 Task: Find a guest house in Copperas Cove, United States, for 2 adults and 1 pet from 2nd to 15th June, with 1 bedroom, 1 bed, 1 bathroom, self check-in, and a price range of ₹10,000 to ₹15,000.
Action: Mouse moved to (631, 101)
Screenshot: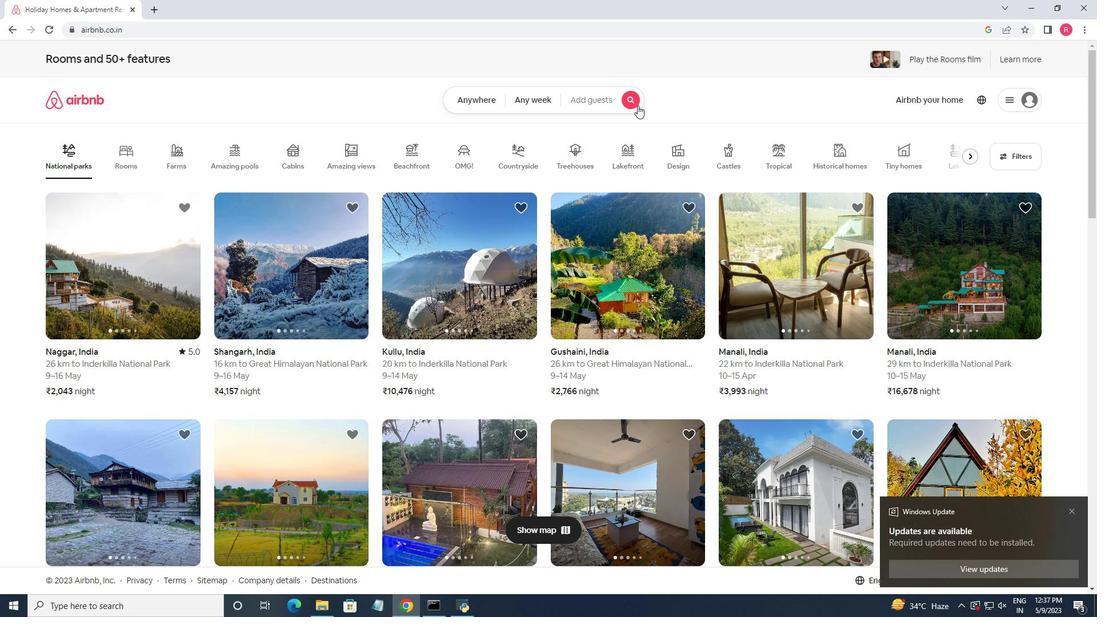 
Action: Mouse pressed left at (631, 101)
Screenshot: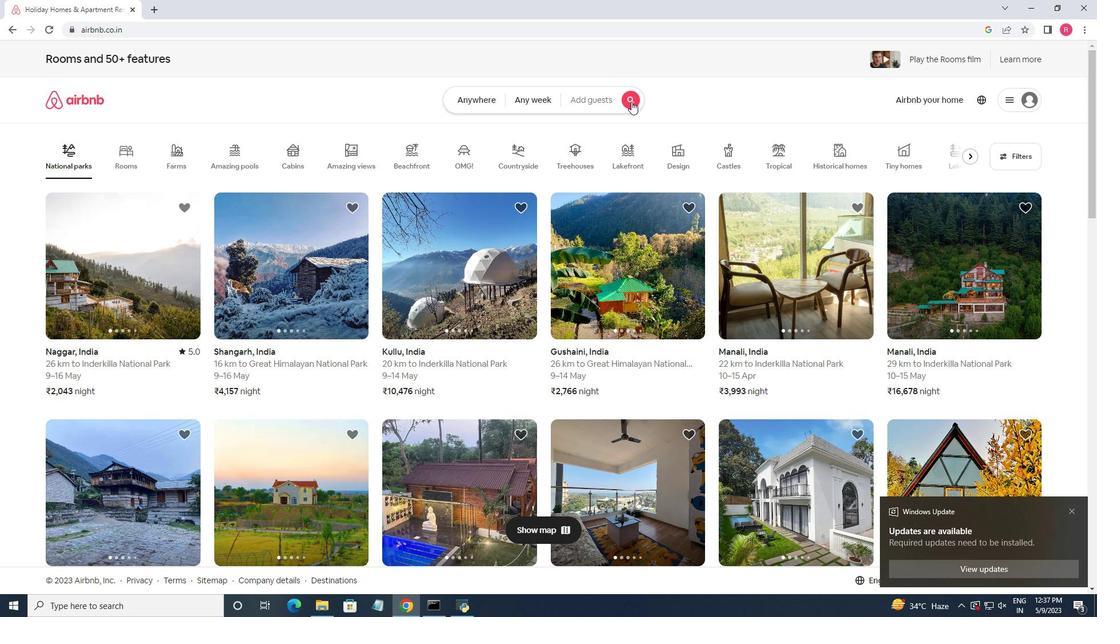 
Action: Mouse moved to (406, 139)
Screenshot: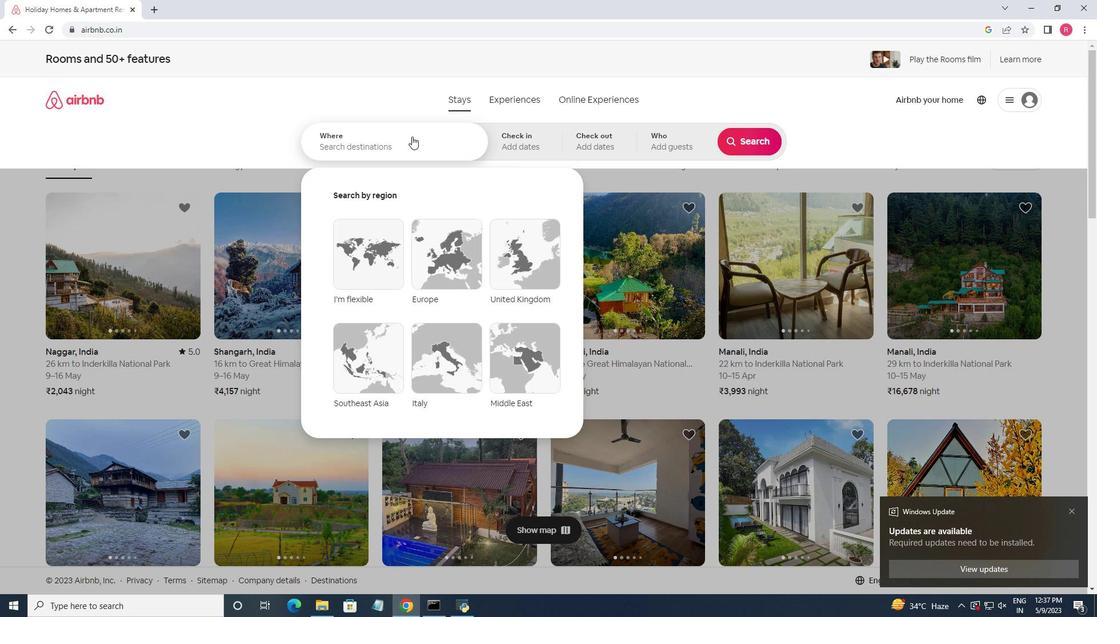 
Action: Mouse pressed left at (406, 139)
Screenshot: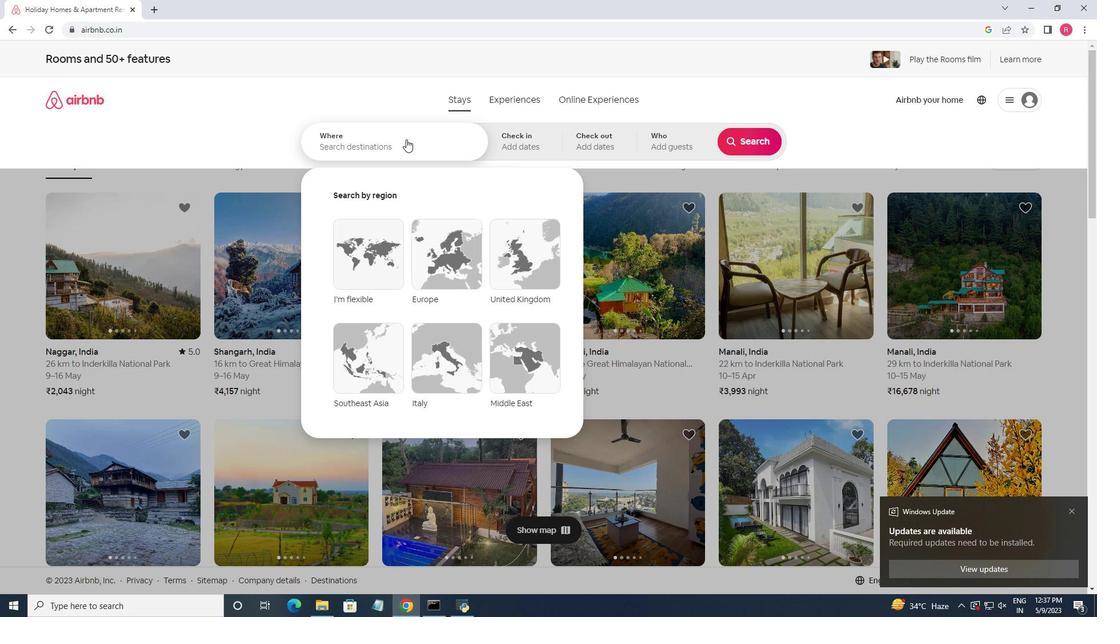 
Action: Key pressed <Key.shift>Copperas<Key.space><Key.shift>F<Key.backspace>GOVe<Key.backspace><Key.backspace><Key.backspace><Key.backspace><Key.shift>Cove,<Key.space><Key.shift>United<Key.space><Key.shift>States
Screenshot: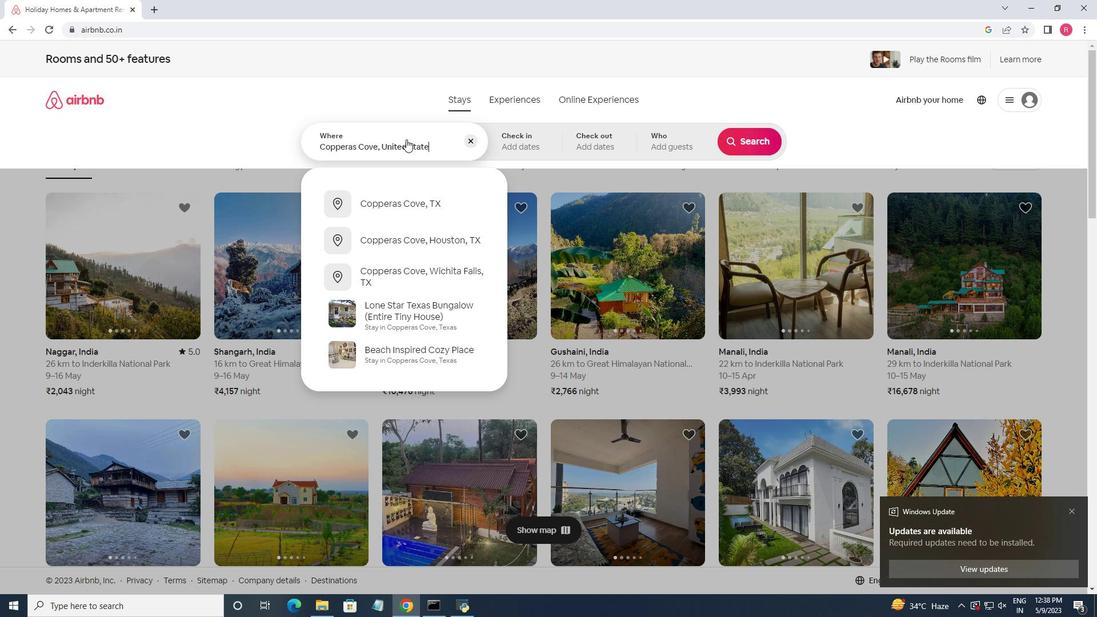 
Action: Mouse moved to (457, 172)
Screenshot: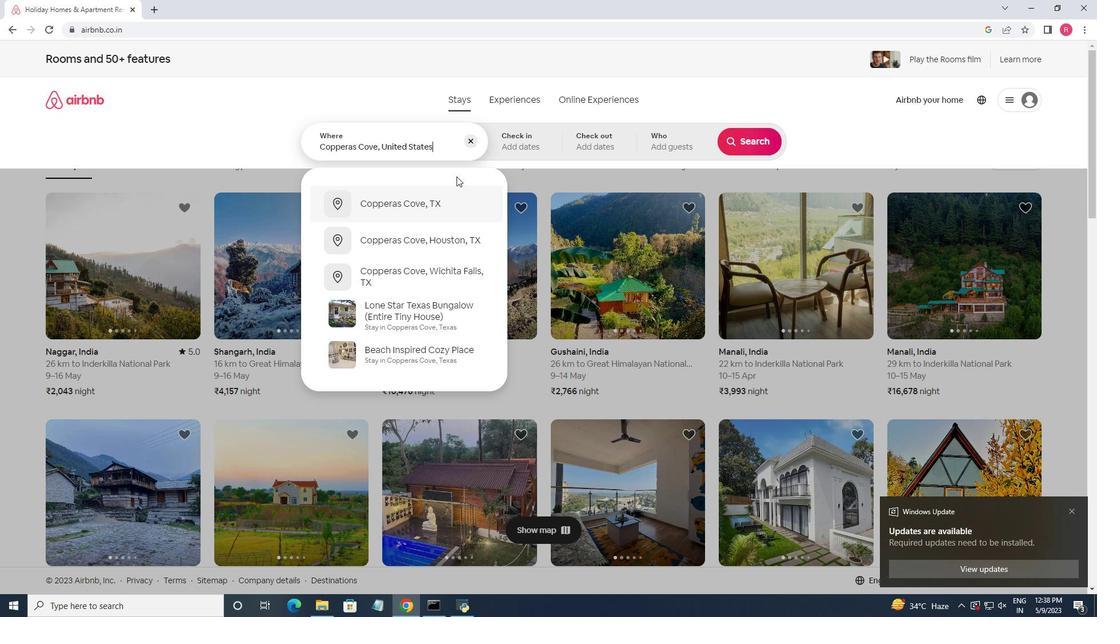 
Action: Key pressed <Key.enter>
Screenshot: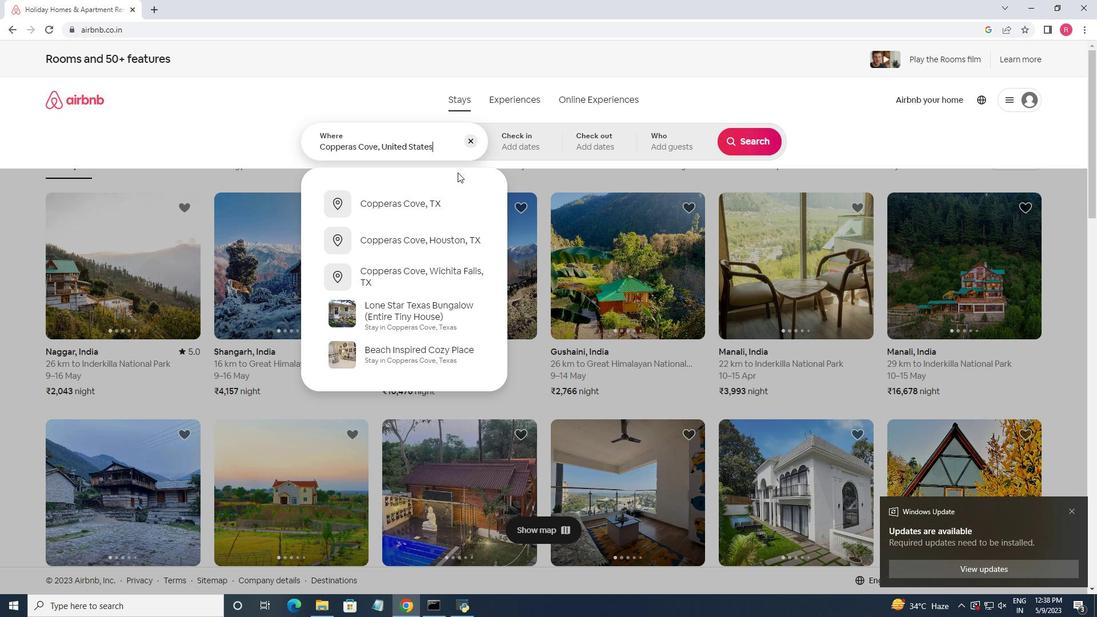 
Action: Mouse moved to (707, 282)
Screenshot: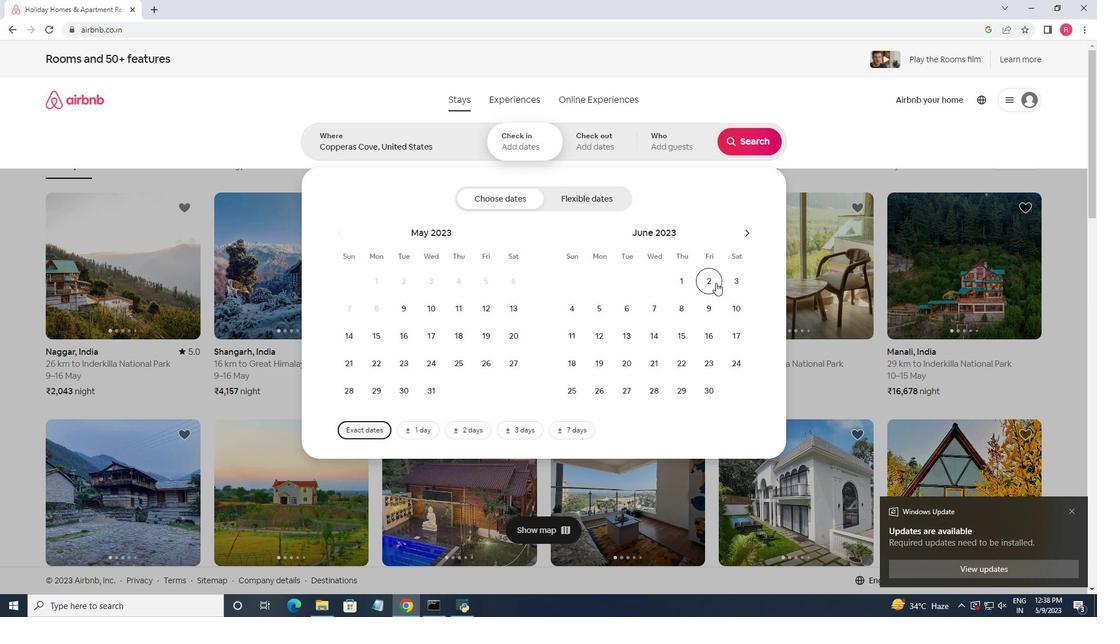 
Action: Mouse pressed left at (707, 282)
Screenshot: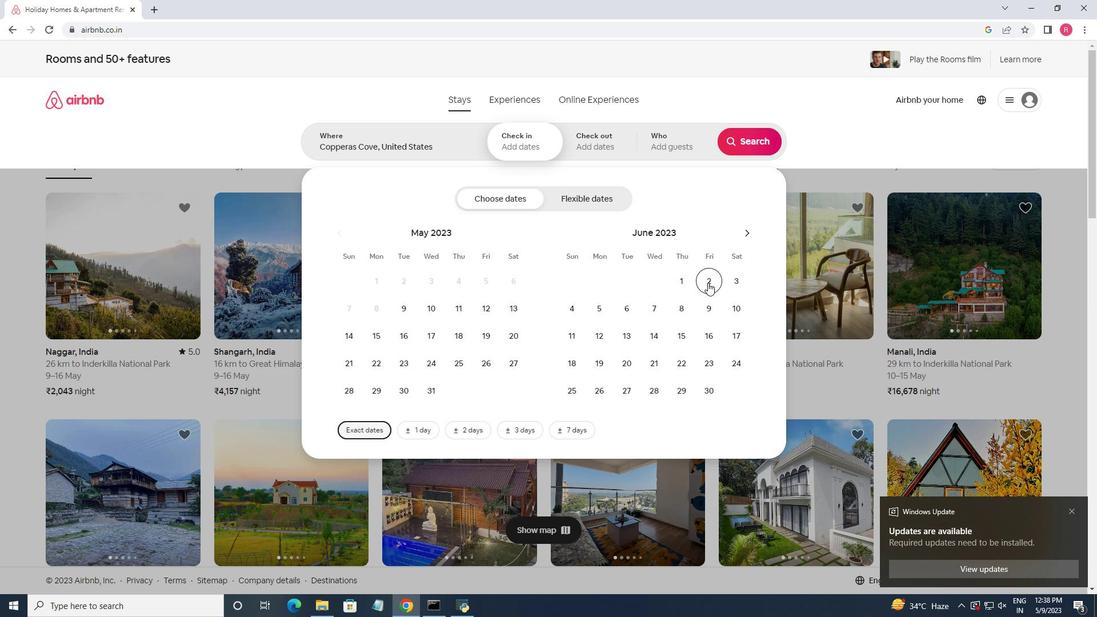 
Action: Mouse moved to (687, 338)
Screenshot: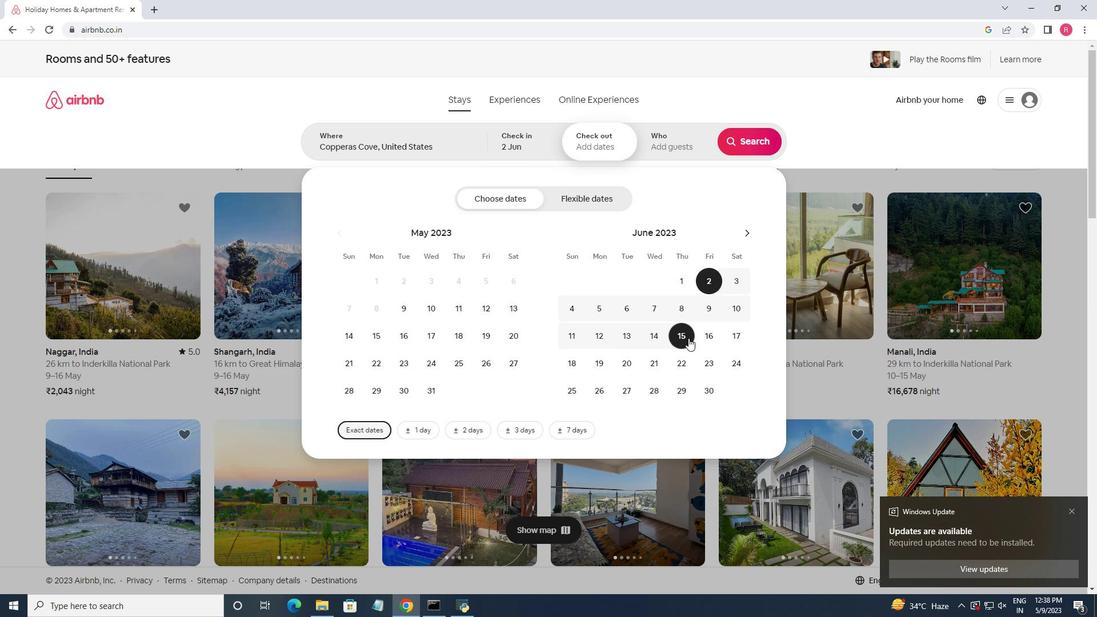 
Action: Mouse pressed left at (687, 338)
Screenshot: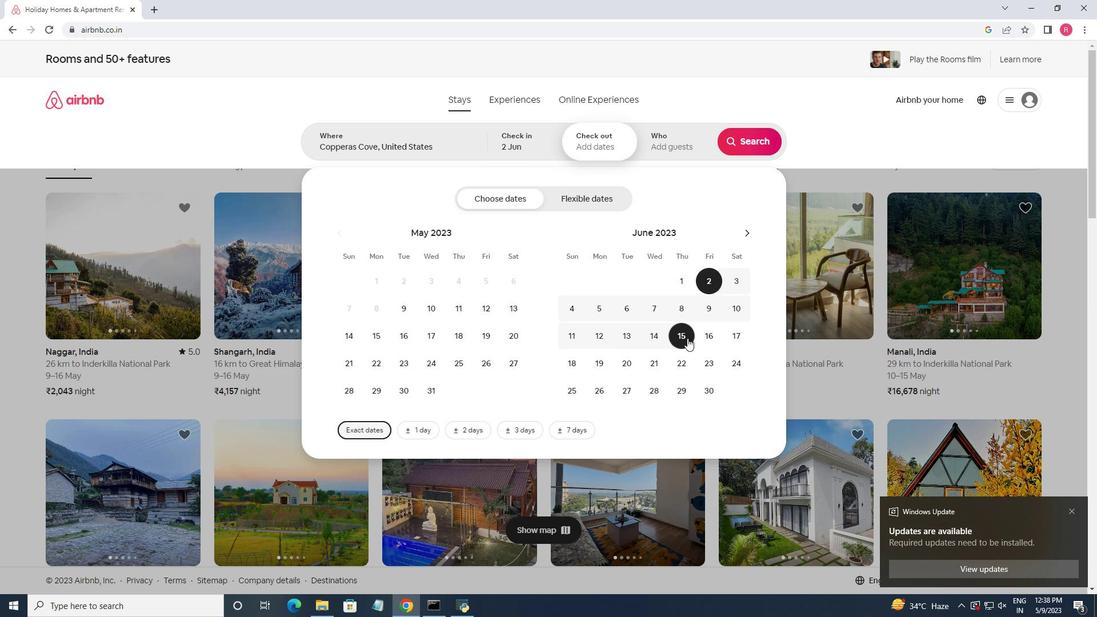 
Action: Mouse moved to (663, 144)
Screenshot: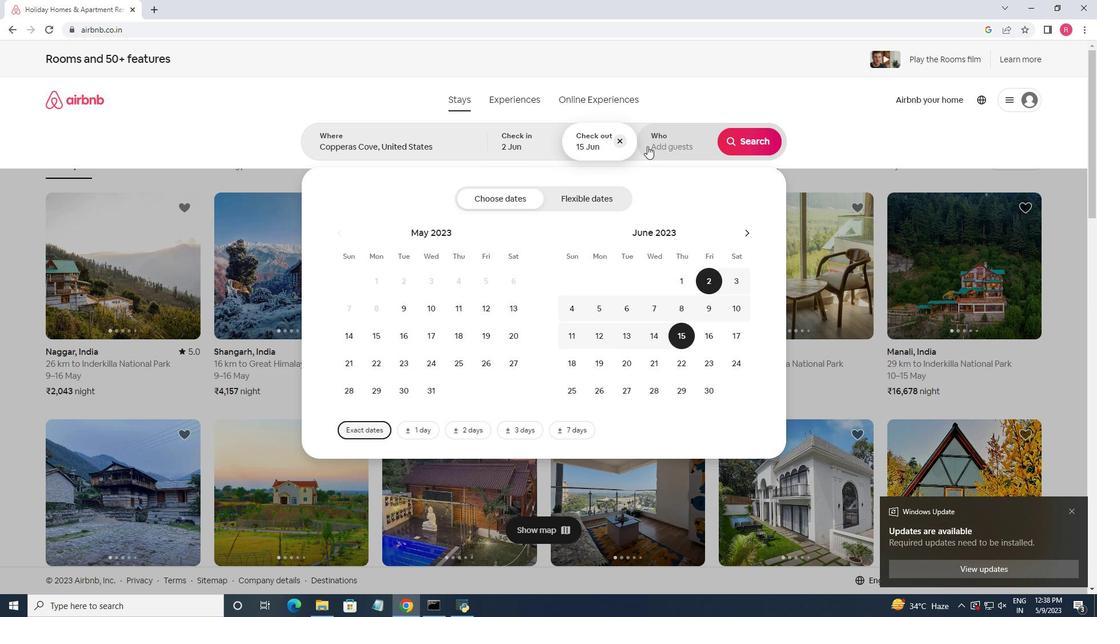 
Action: Mouse pressed left at (663, 144)
Screenshot: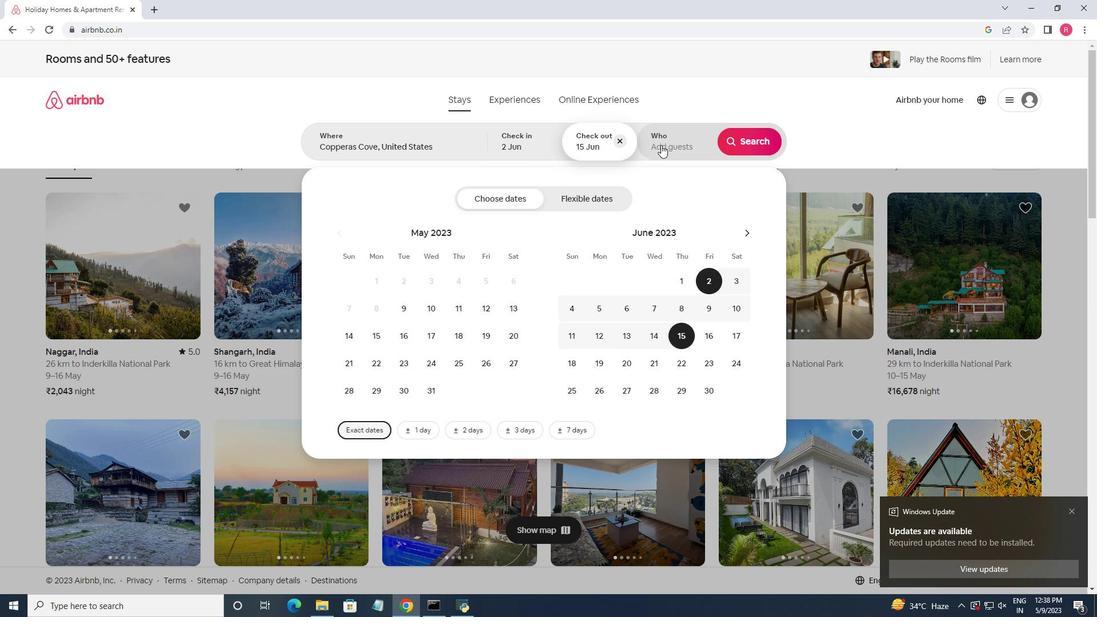 
Action: Mouse moved to (745, 205)
Screenshot: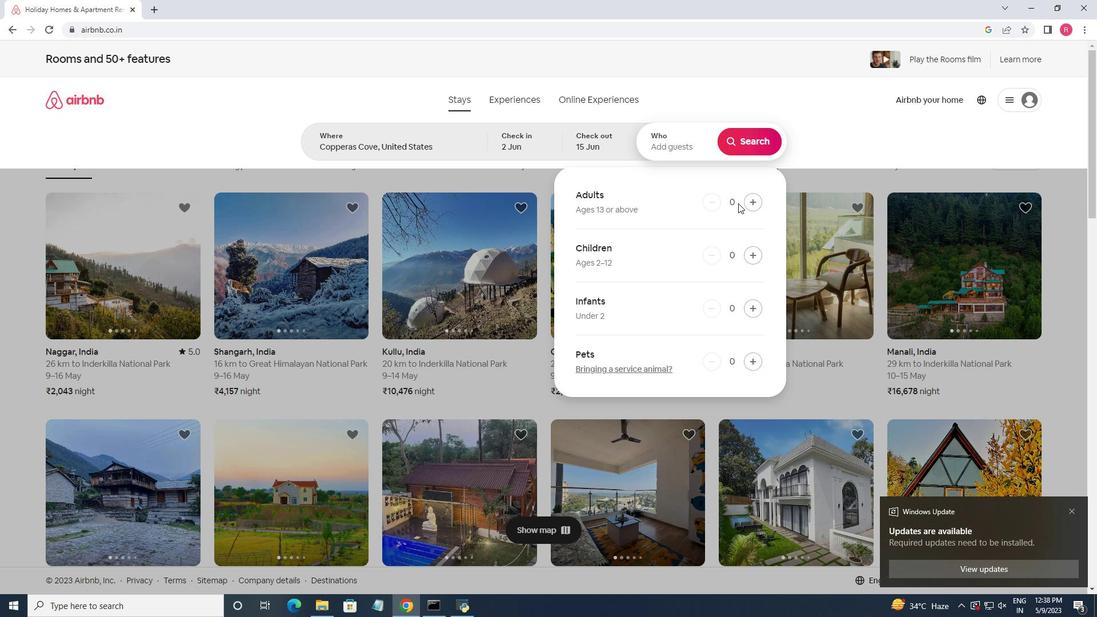 
Action: Mouse pressed left at (745, 205)
Screenshot: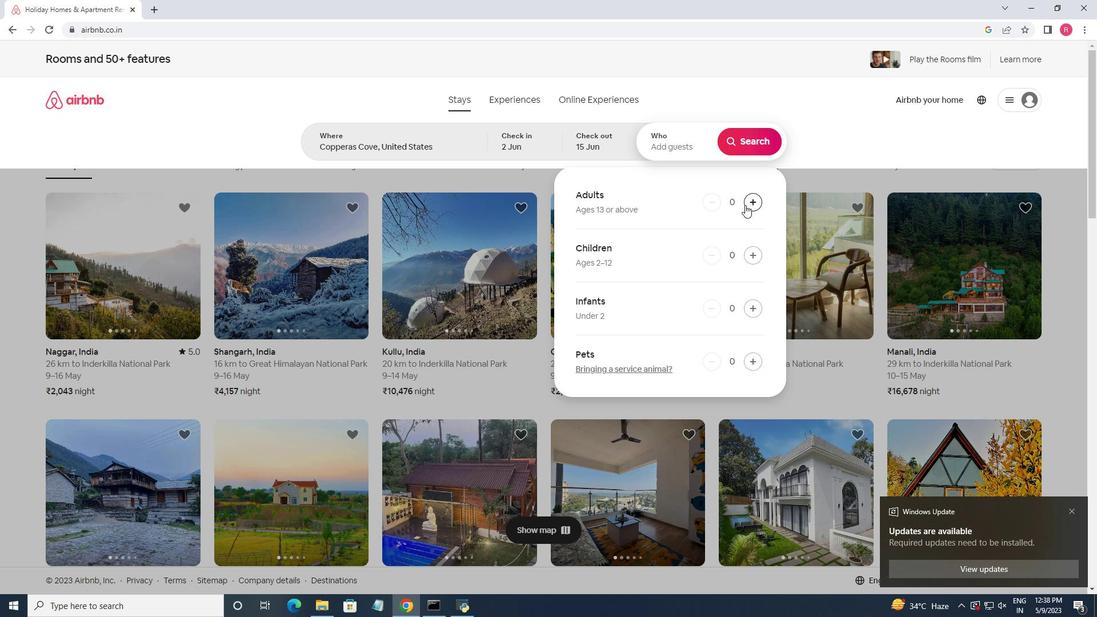 
Action: Mouse pressed left at (745, 205)
Screenshot: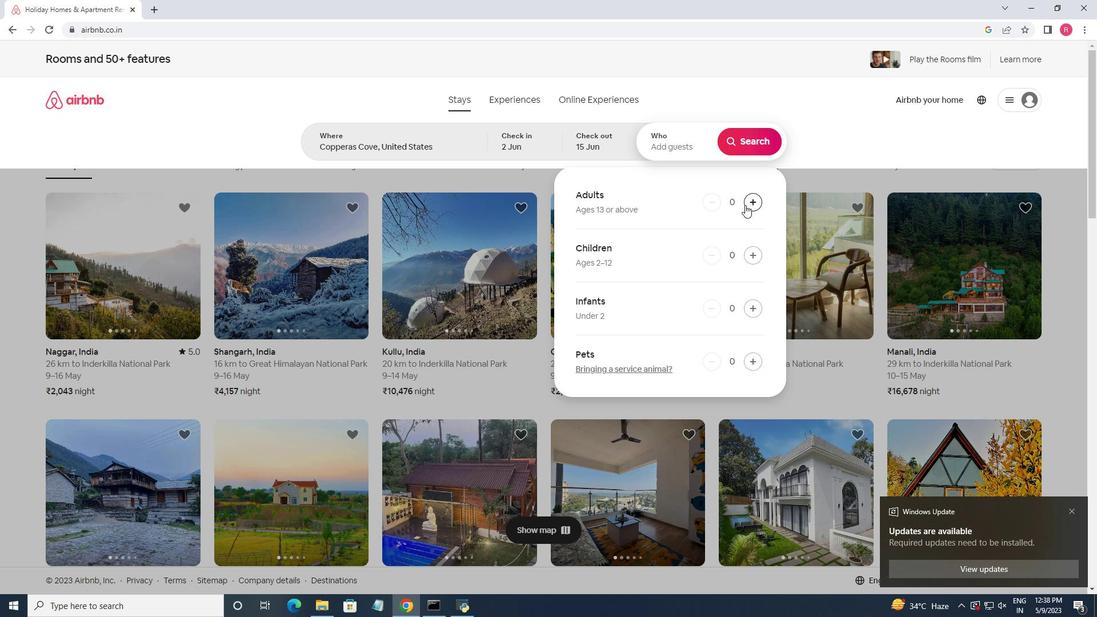 
Action: Mouse moved to (755, 365)
Screenshot: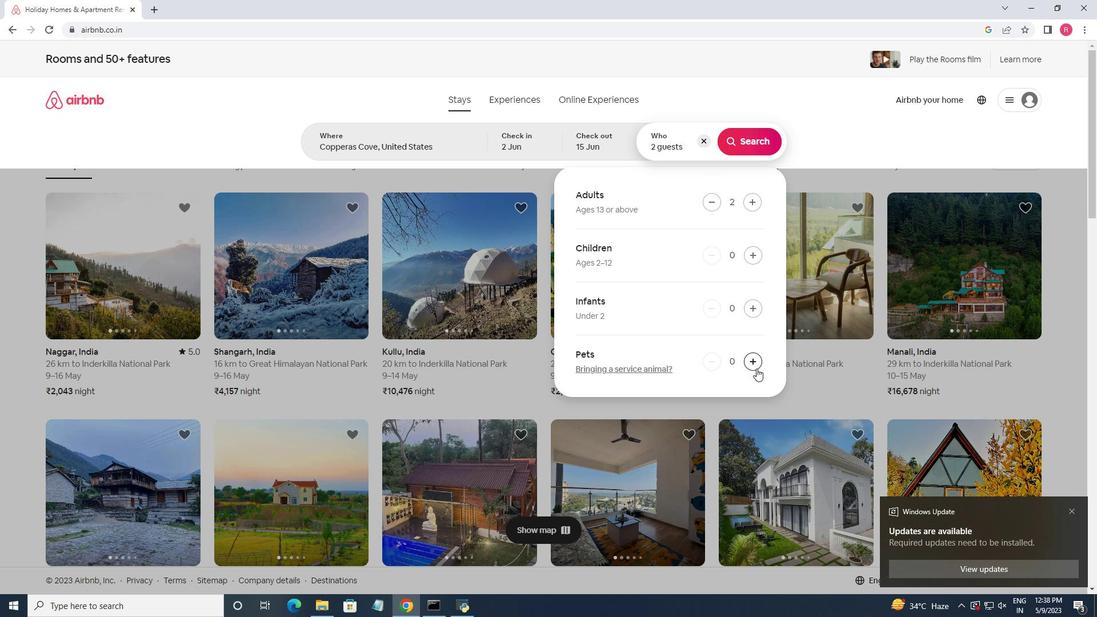 
Action: Mouse pressed left at (755, 365)
Screenshot: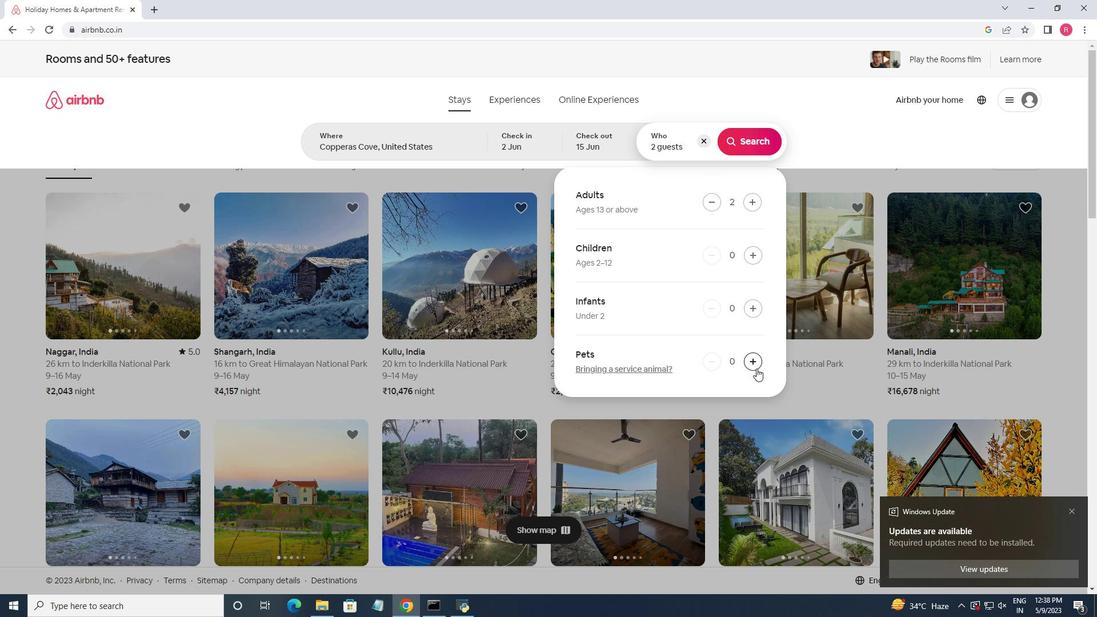 
Action: Mouse moved to (758, 147)
Screenshot: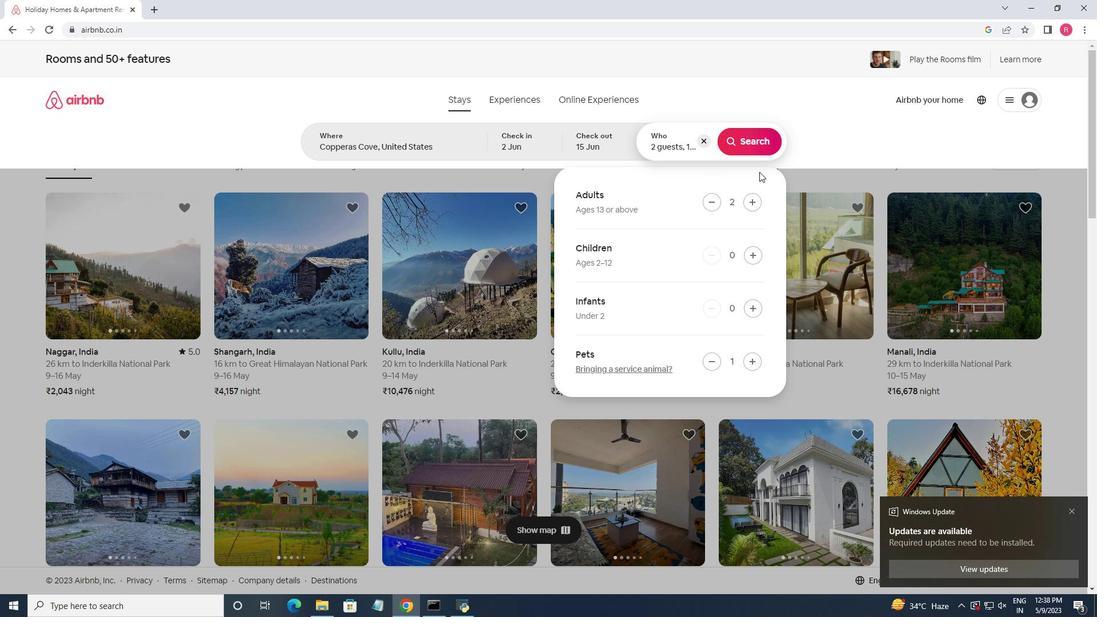 
Action: Mouse pressed left at (758, 147)
Screenshot: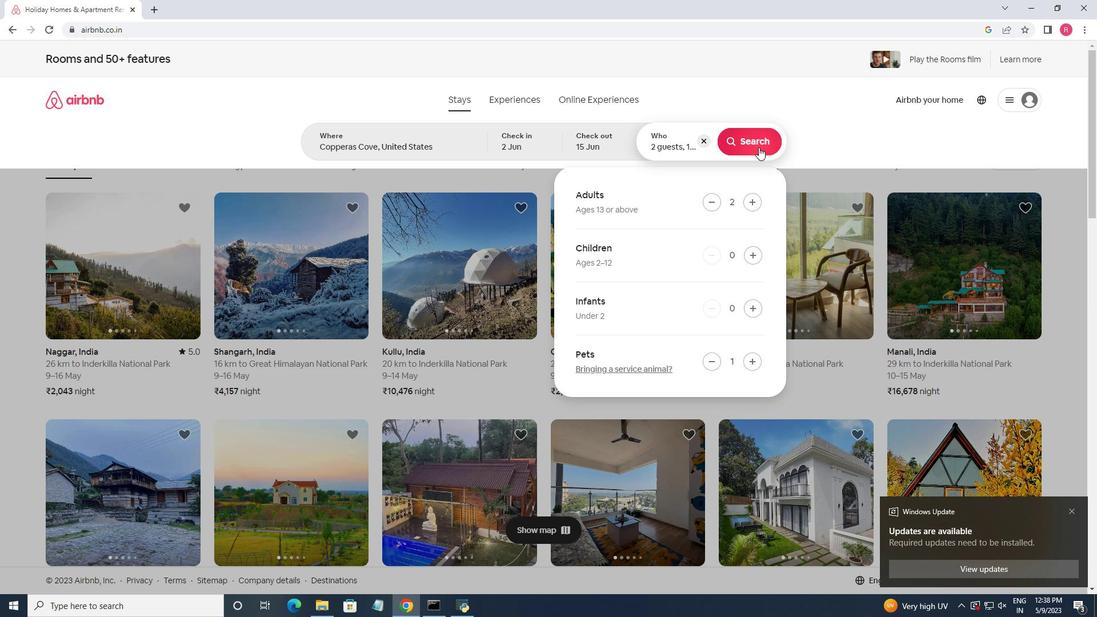 
Action: Mouse moved to (1053, 115)
Screenshot: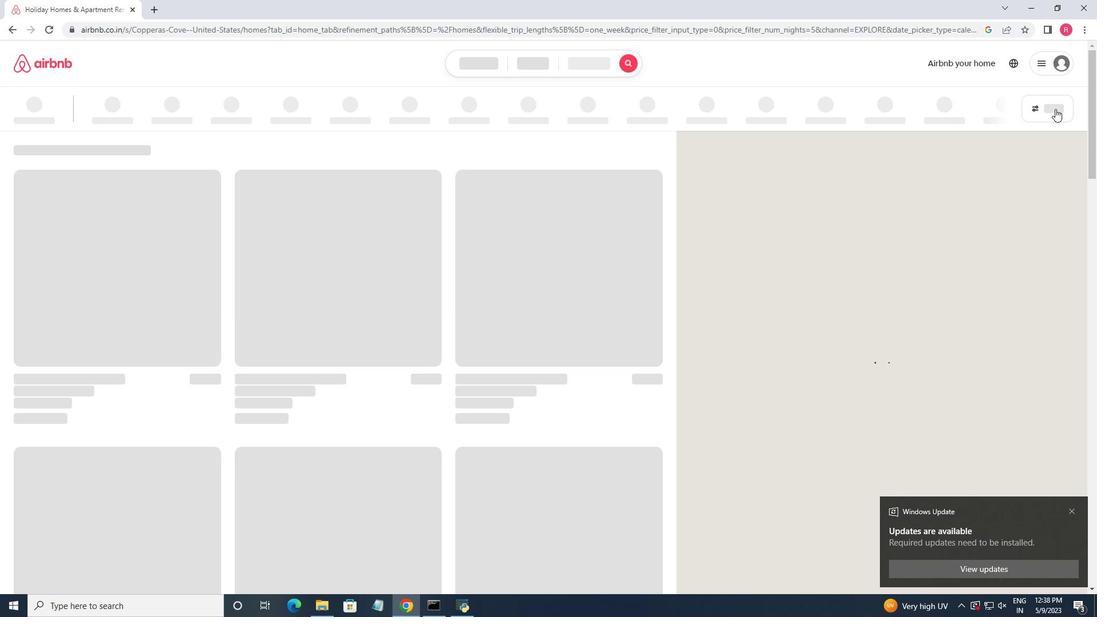 
Action: Mouse pressed left at (1053, 115)
Screenshot: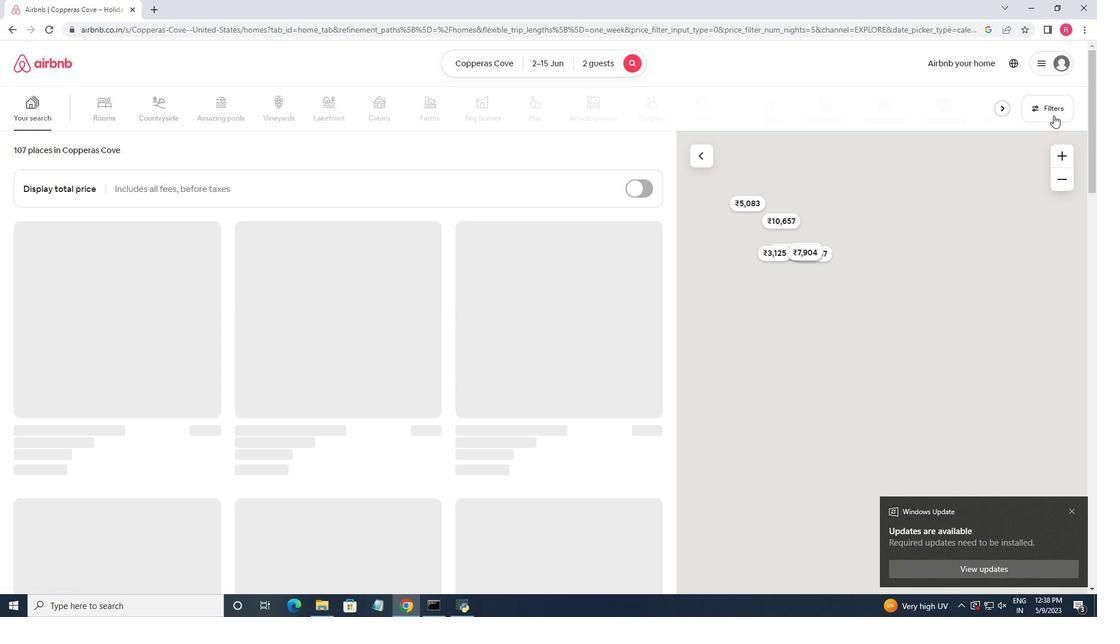 
Action: Mouse moved to (405, 393)
Screenshot: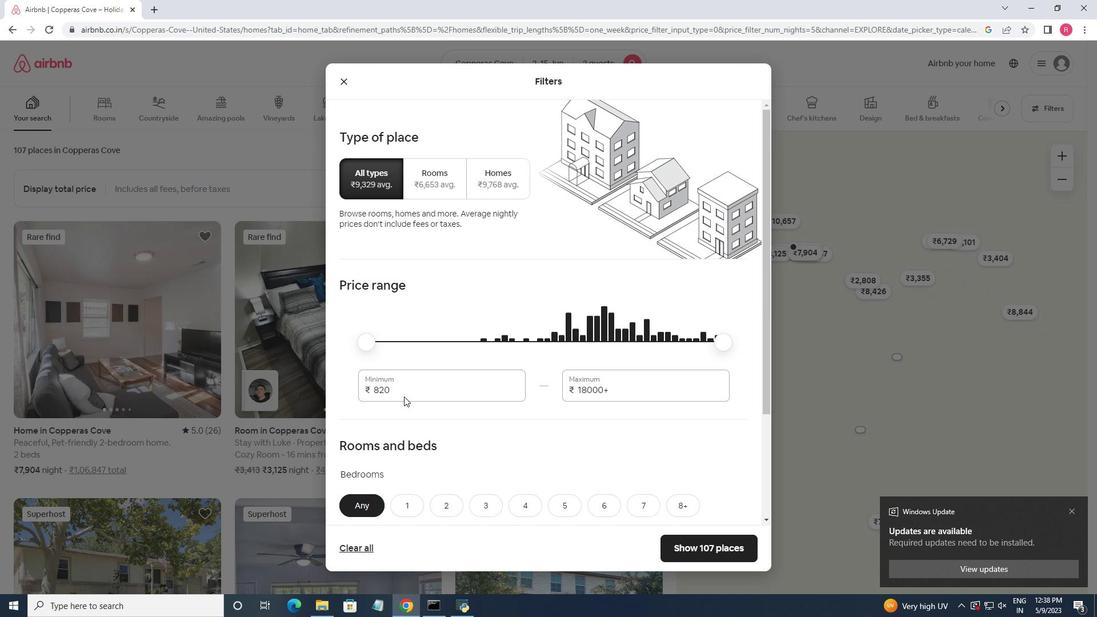 
Action: Mouse pressed left at (405, 393)
Screenshot: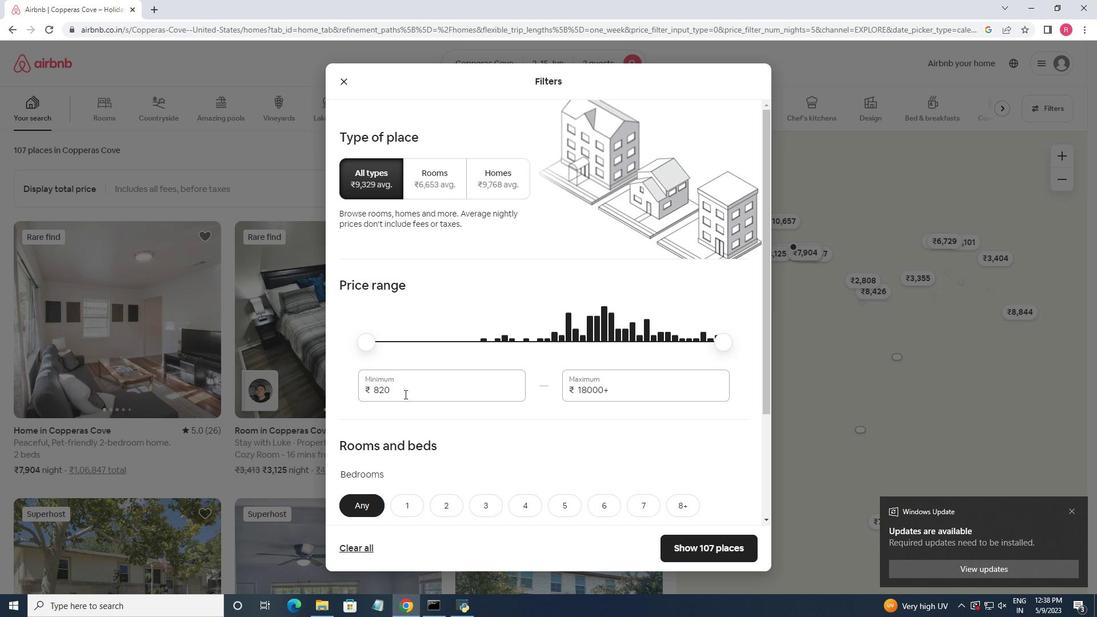 
Action: Mouse pressed left at (405, 393)
Screenshot: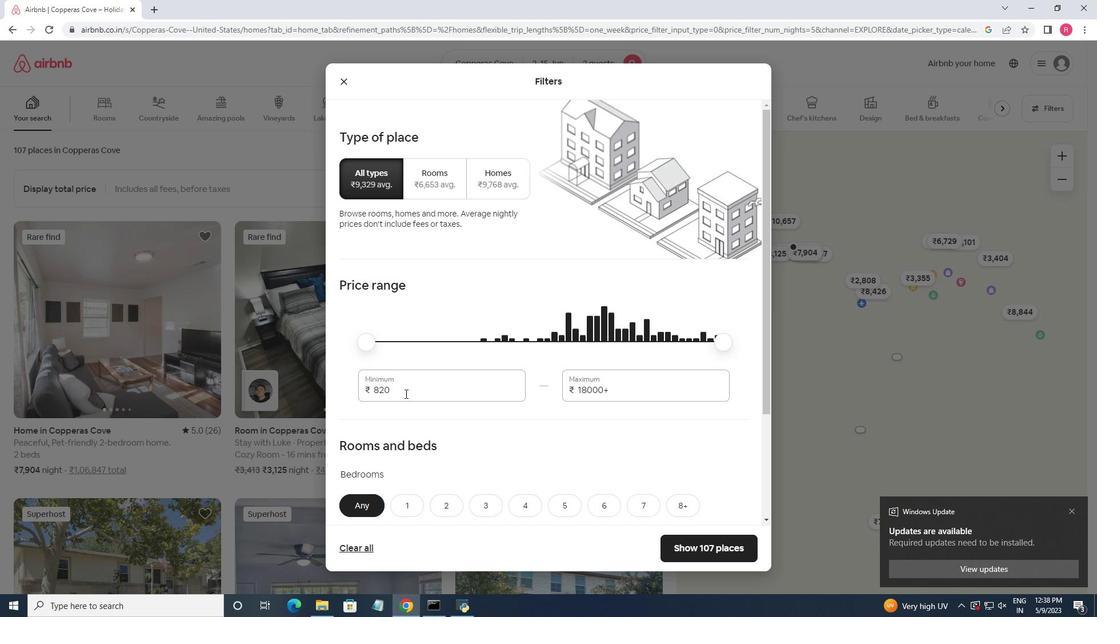 
Action: Key pressed <Key.backspace>10000<Key.tab>15000
Screenshot: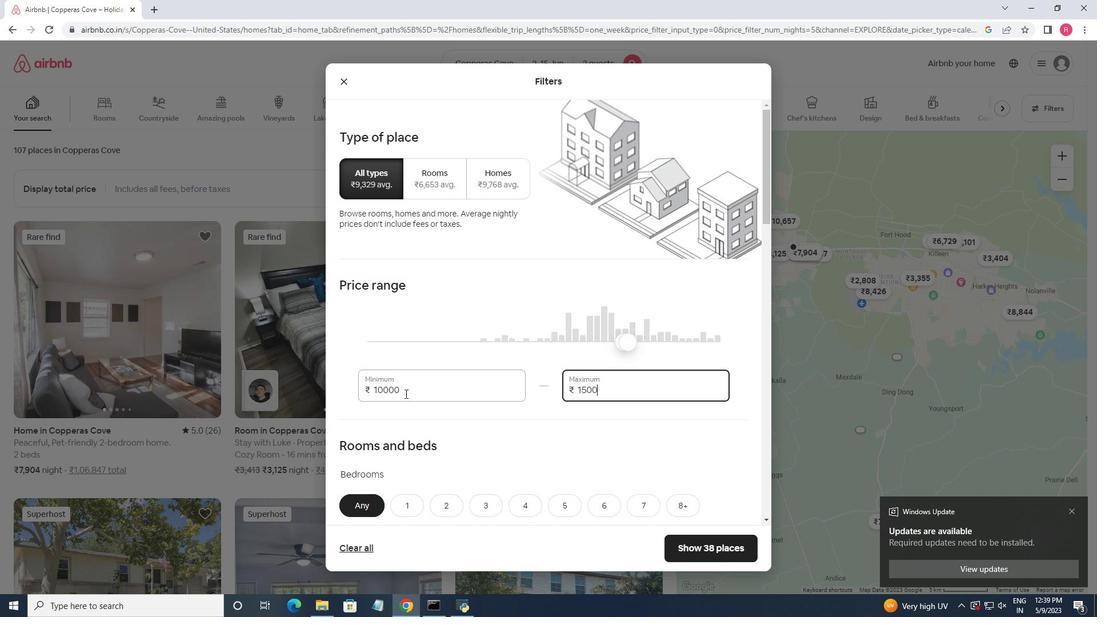 
Action: Mouse moved to (405, 442)
Screenshot: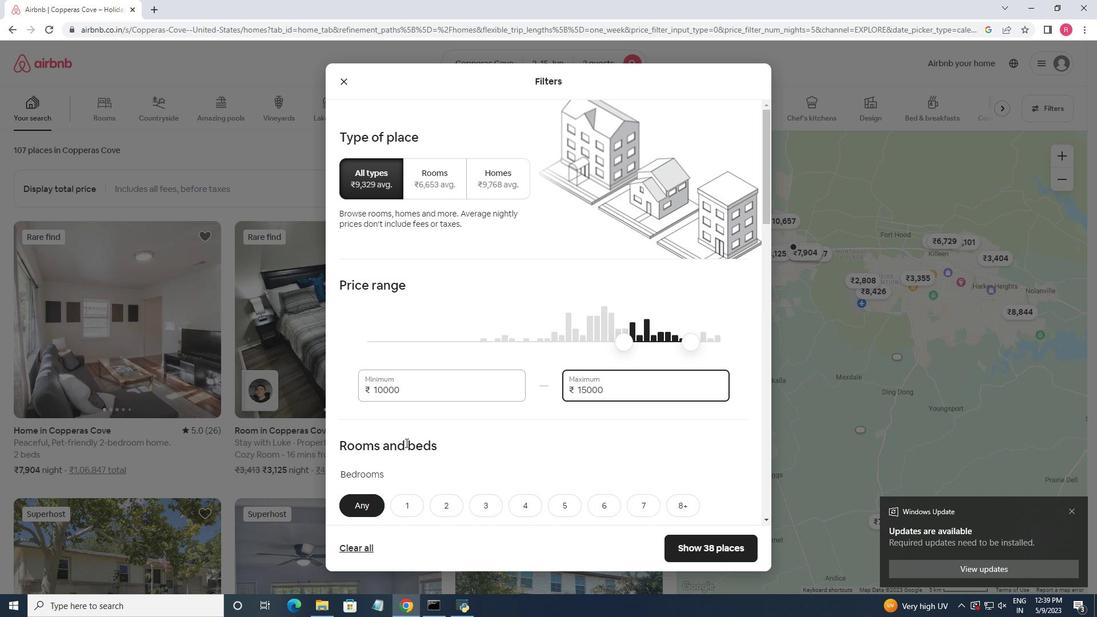 
Action: Mouse scrolled (405, 442) with delta (0, 0)
Screenshot: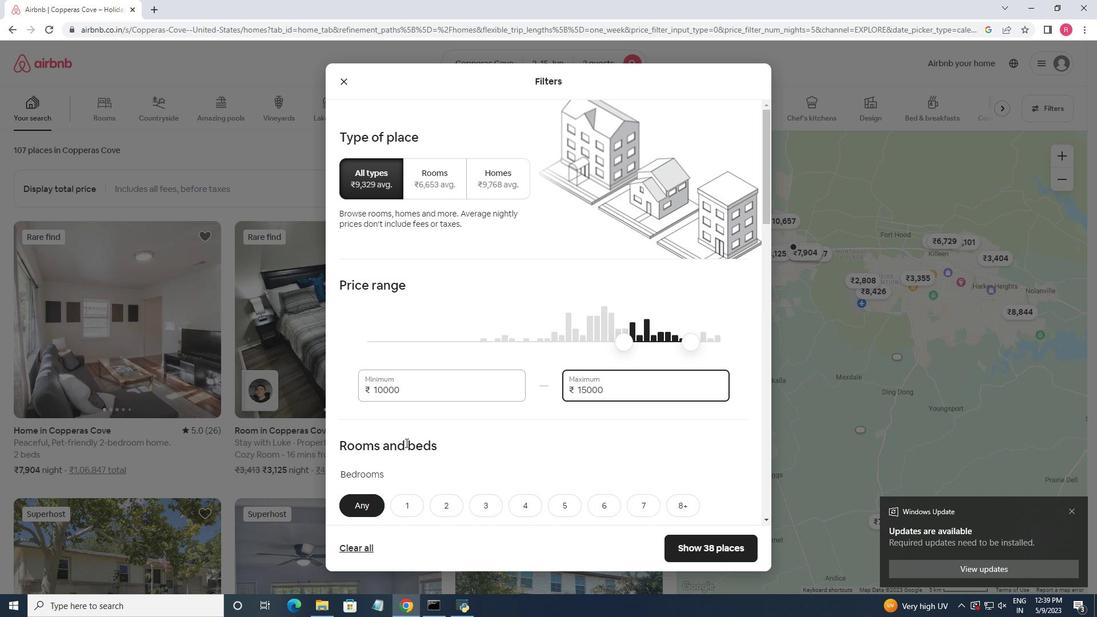 
Action: Mouse scrolled (405, 442) with delta (0, 0)
Screenshot: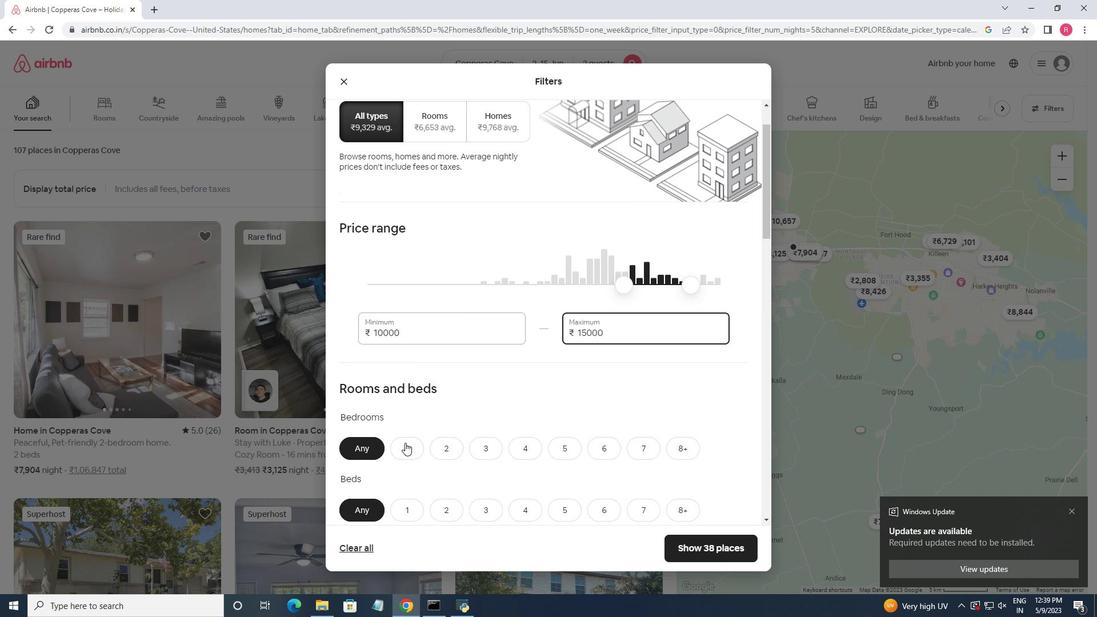
Action: Mouse scrolled (405, 442) with delta (0, 0)
Screenshot: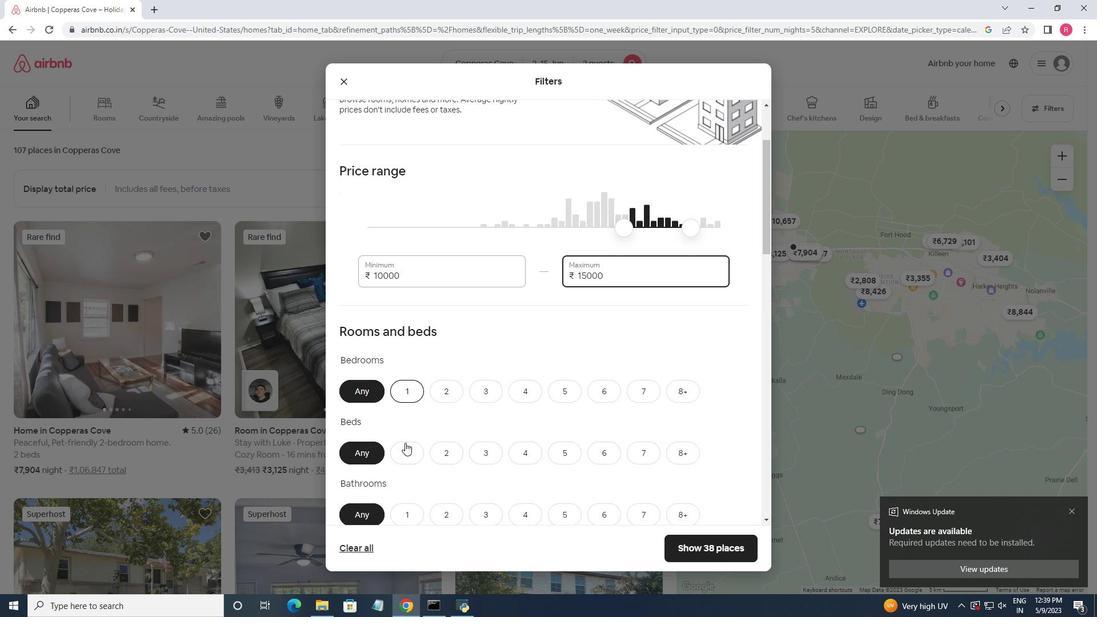 
Action: Mouse moved to (421, 334)
Screenshot: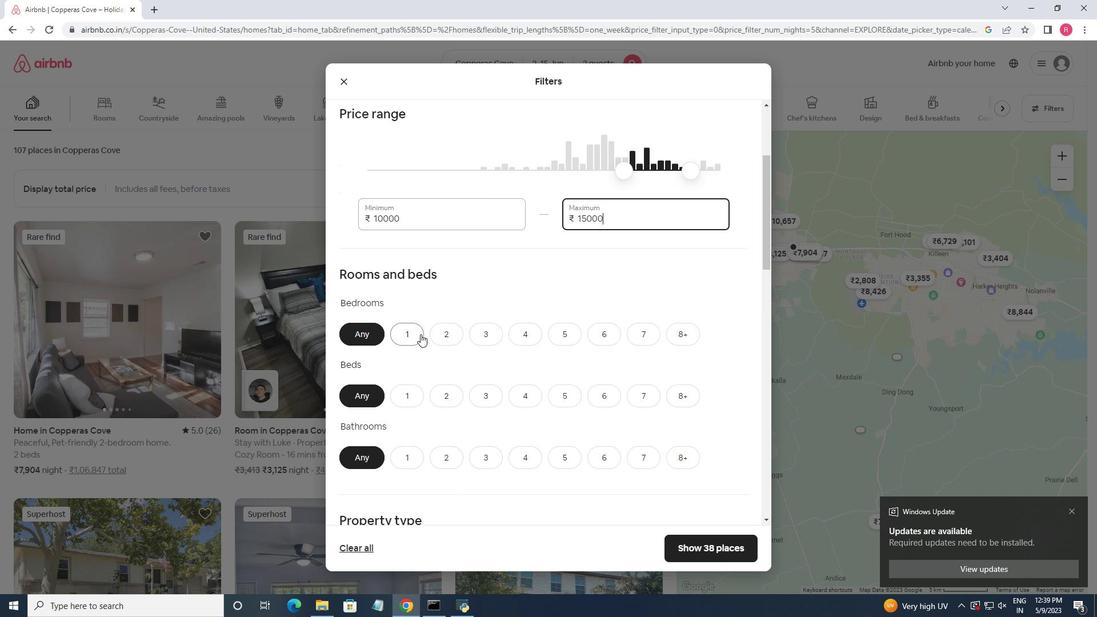 
Action: Mouse pressed left at (421, 334)
Screenshot: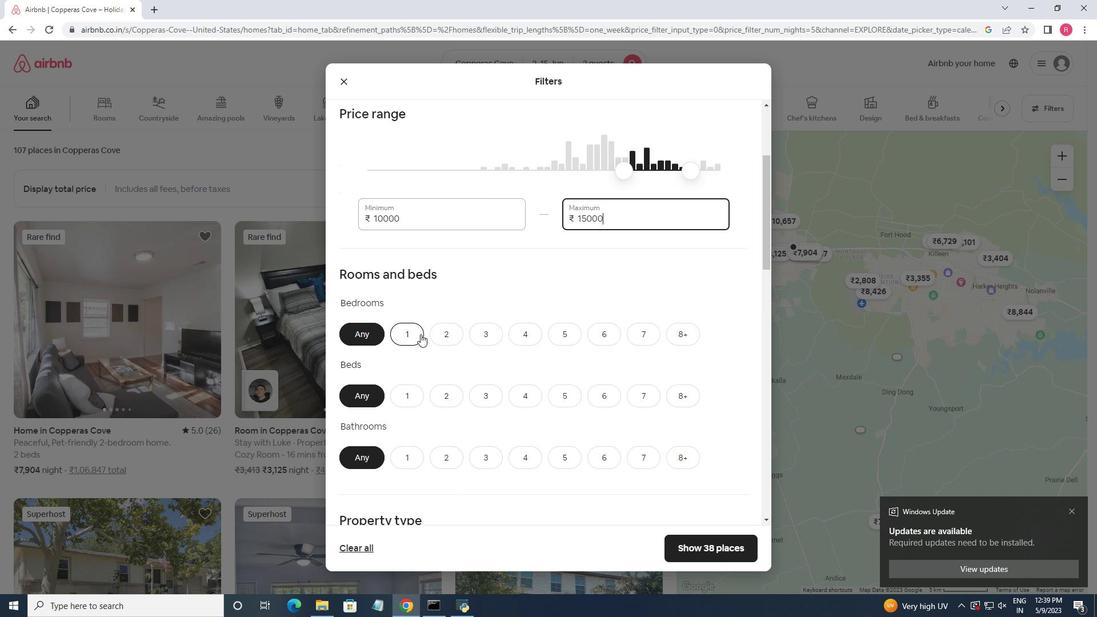
Action: Mouse moved to (417, 394)
Screenshot: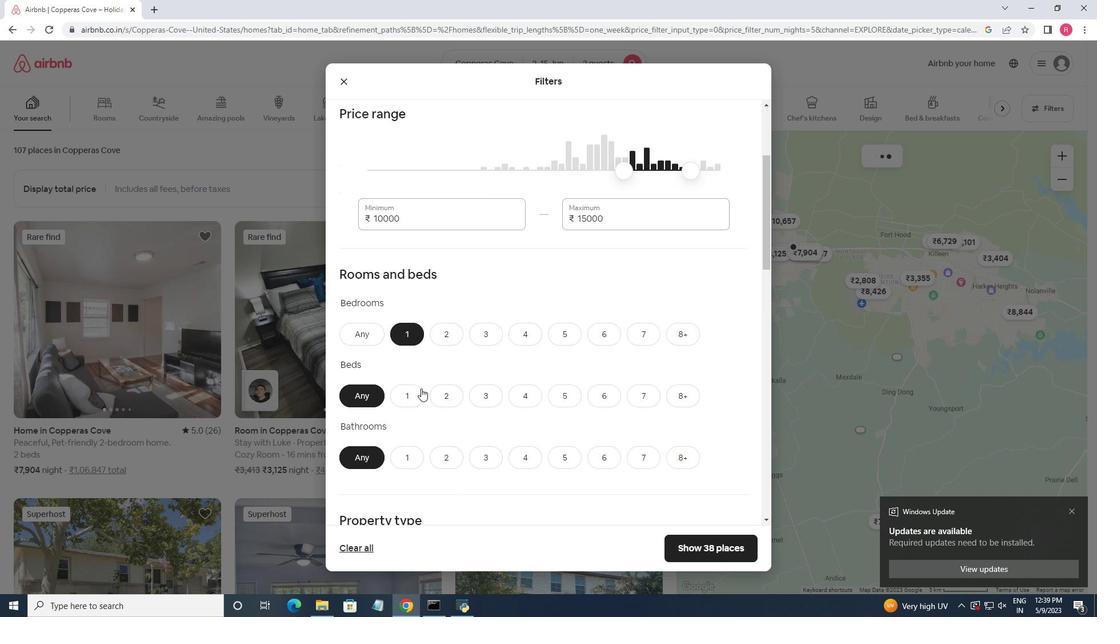 
Action: Mouse pressed left at (417, 394)
Screenshot: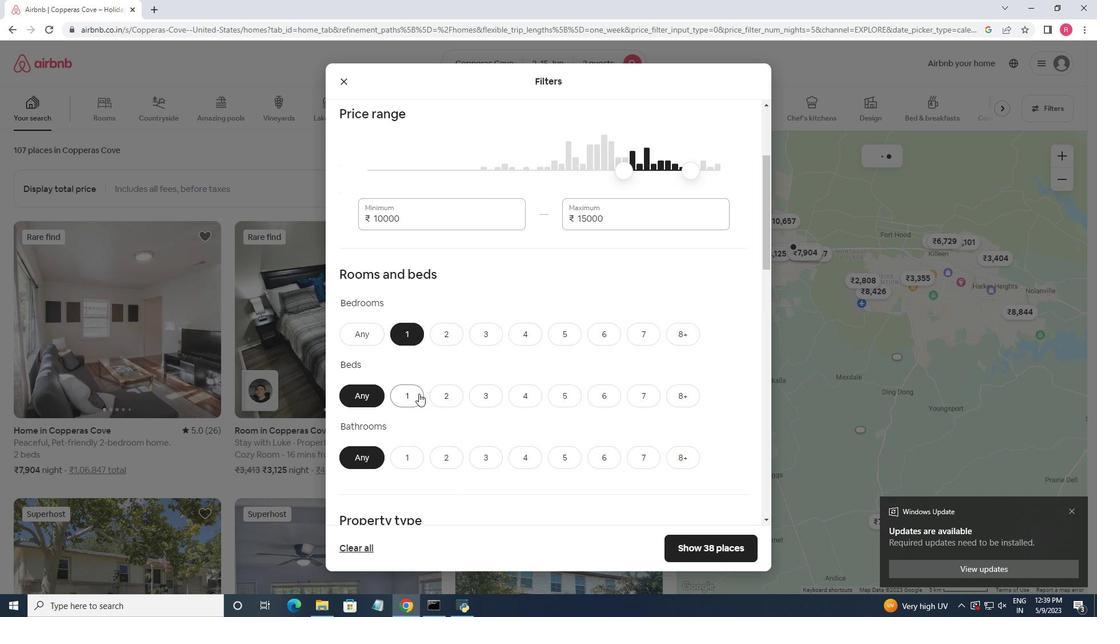 
Action: Mouse moved to (402, 460)
Screenshot: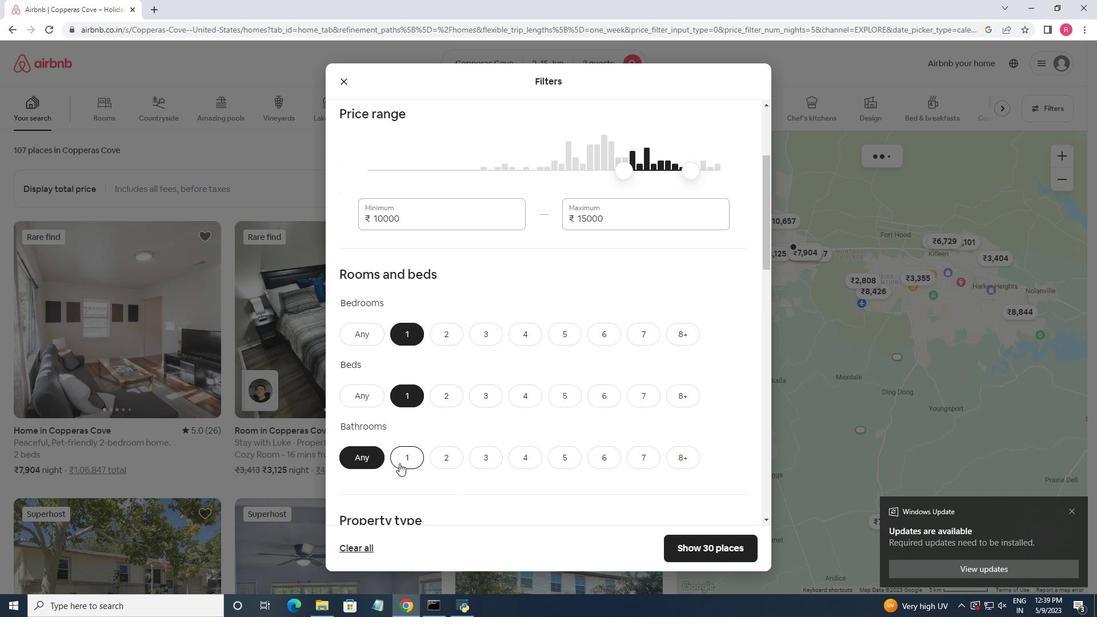 
Action: Mouse pressed left at (402, 460)
Screenshot: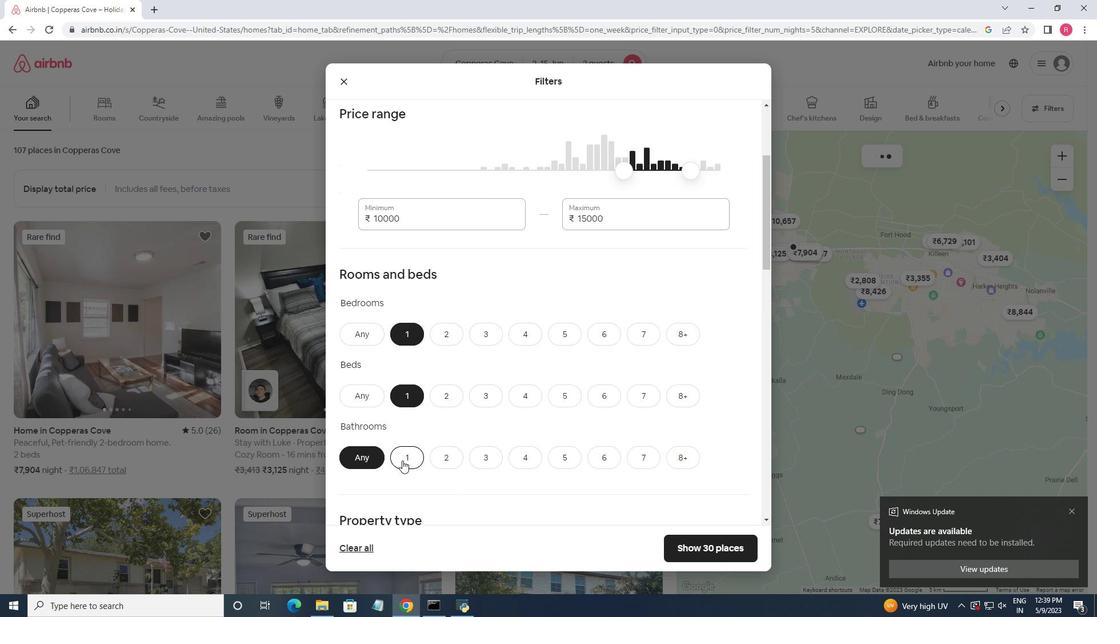 
Action: Mouse moved to (473, 412)
Screenshot: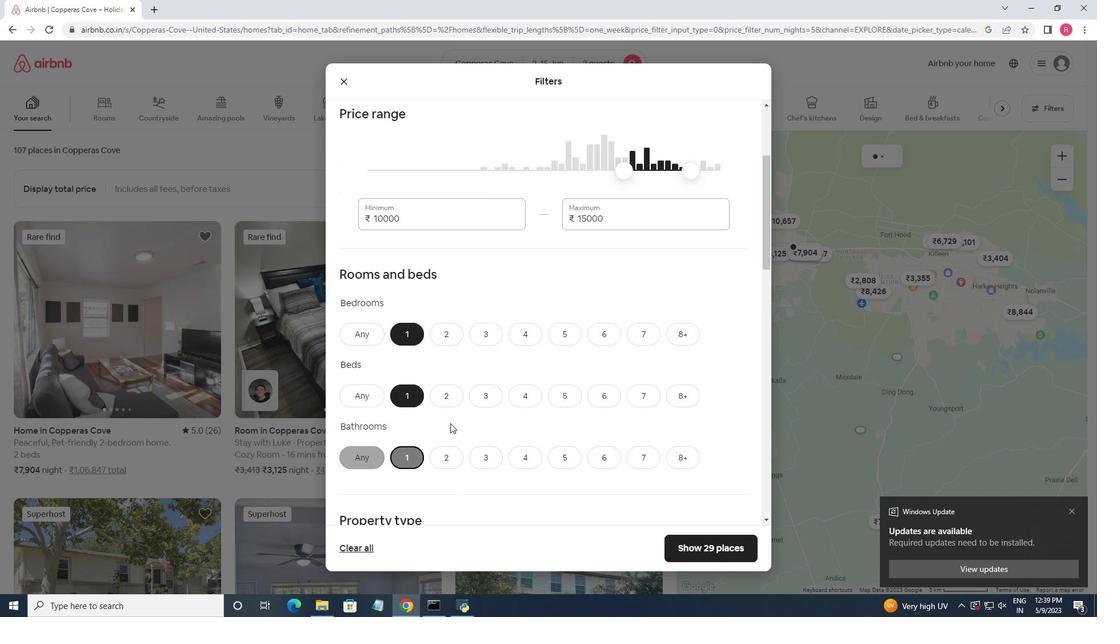 
Action: Mouse scrolled (473, 411) with delta (0, 0)
Screenshot: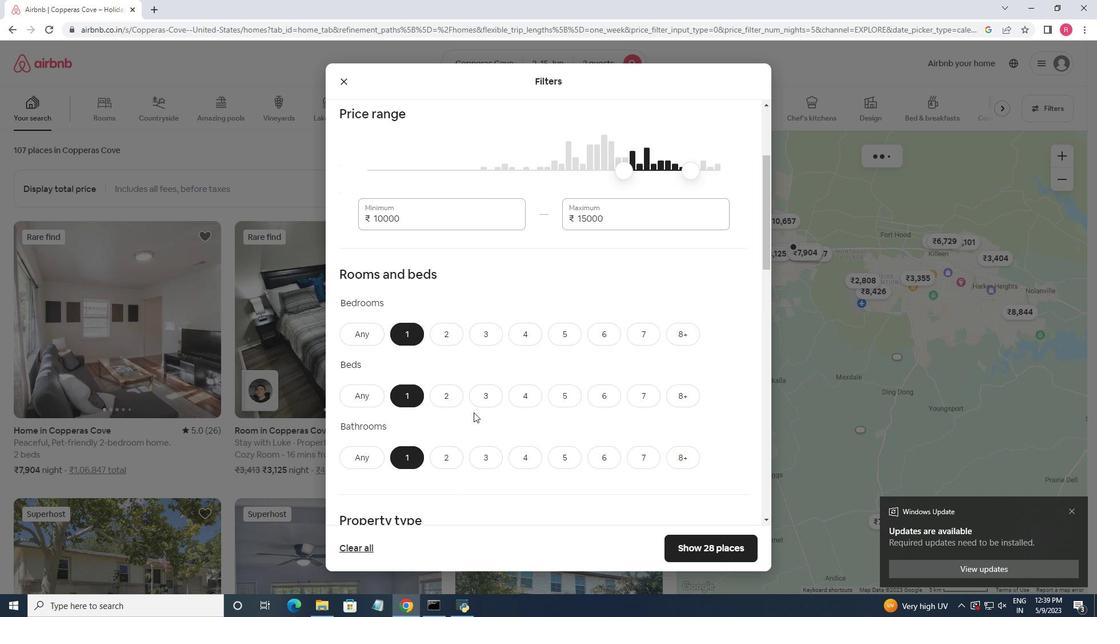 
Action: Mouse scrolled (473, 413) with delta (0, 0)
Screenshot: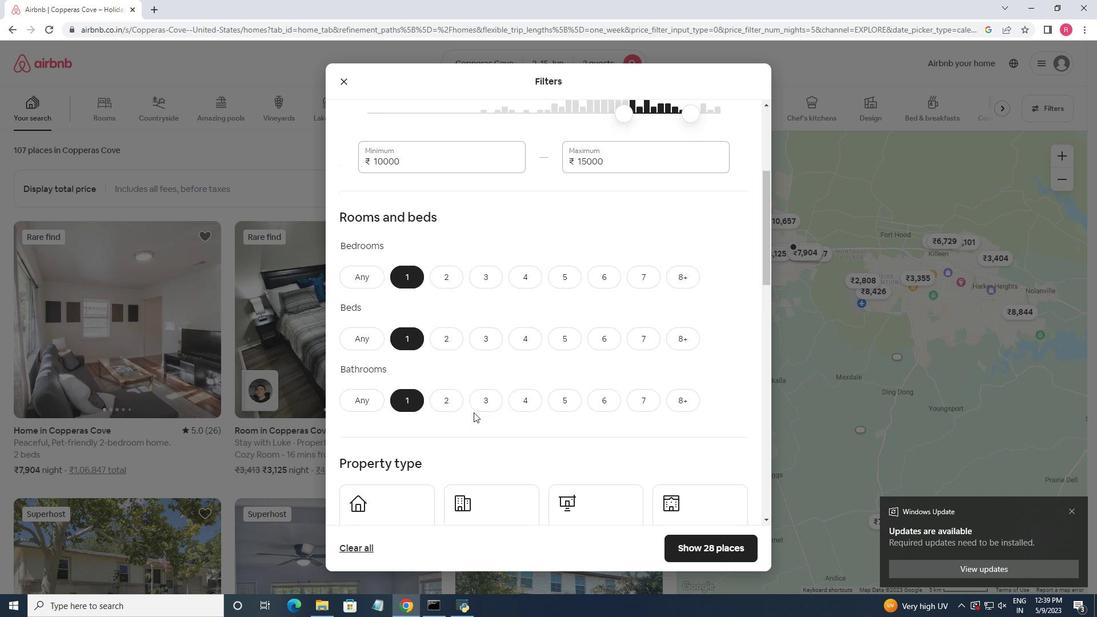 
Action: Mouse scrolled (473, 411) with delta (0, 0)
Screenshot: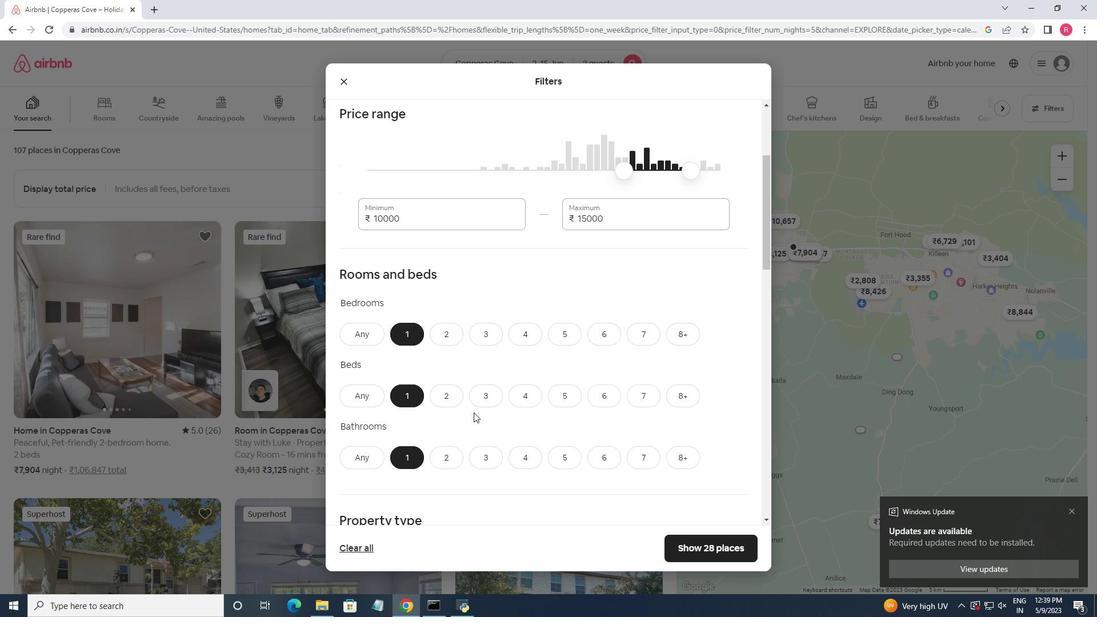 
Action: Mouse scrolled (473, 411) with delta (0, 0)
Screenshot: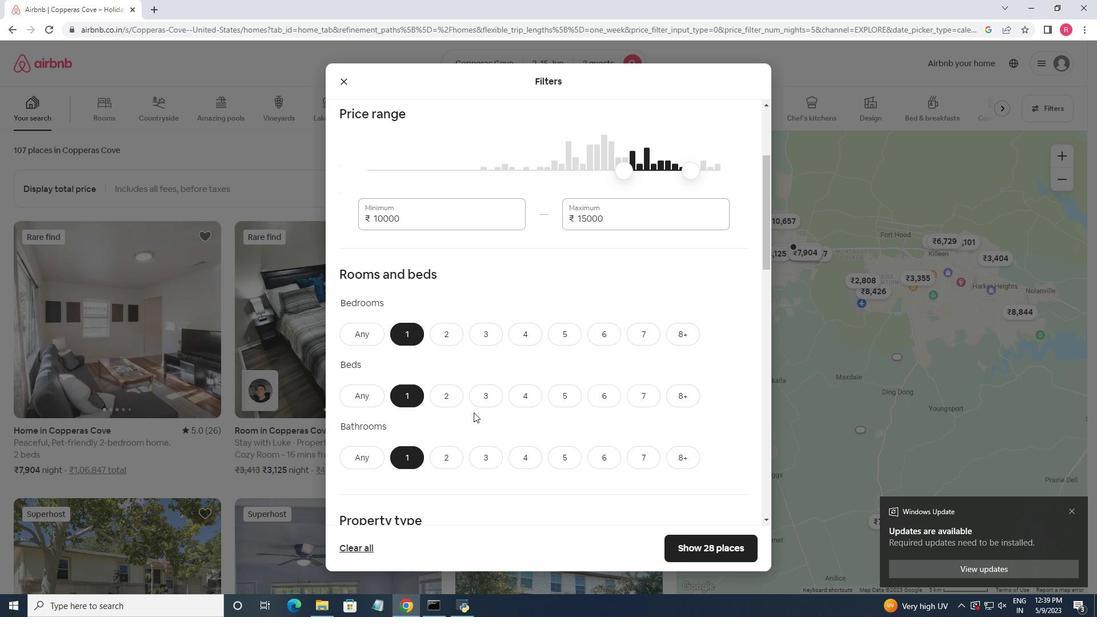
Action: Mouse scrolled (473, 411) with delta (0, 0)
Screenshot: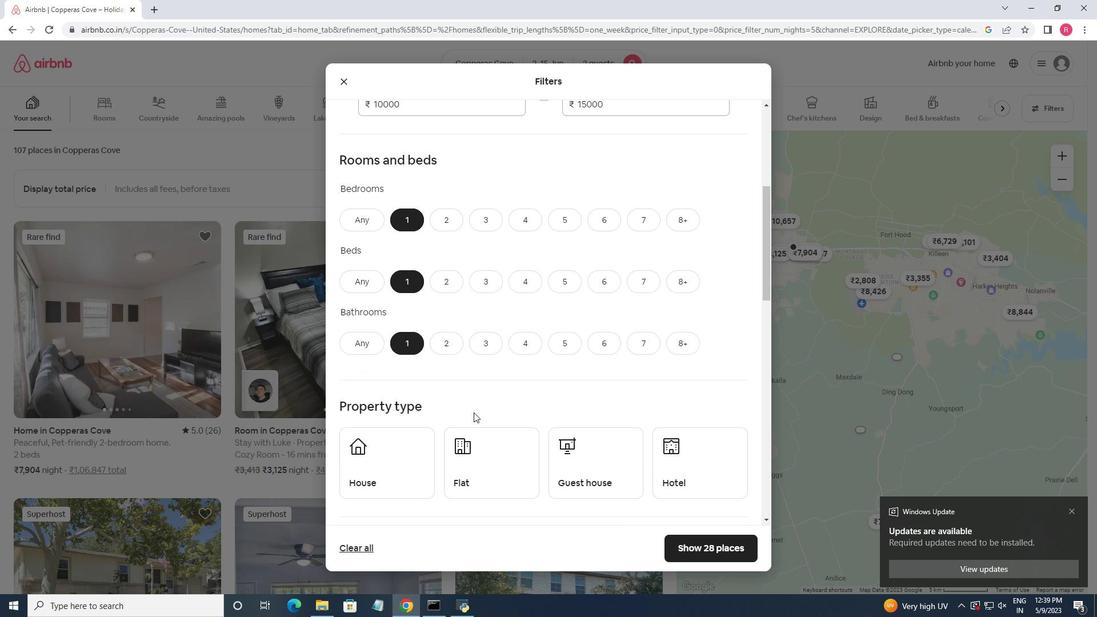 
Action: Mouse moved to (401, 391)
Screenshot: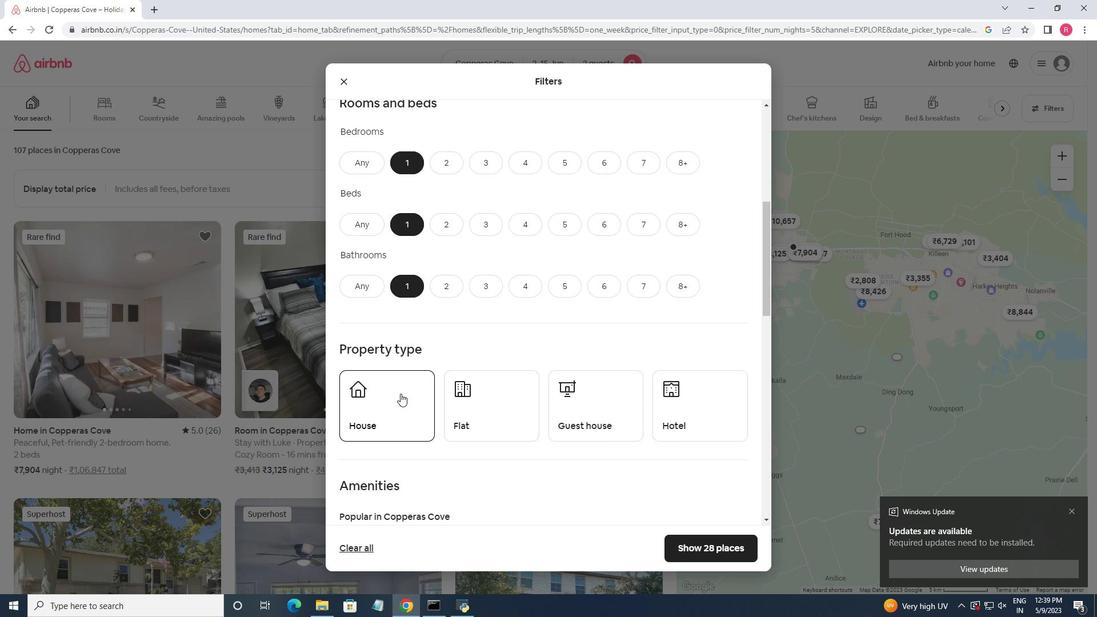 
Action: Mouse pressed left at (401, 391)
Screenshot: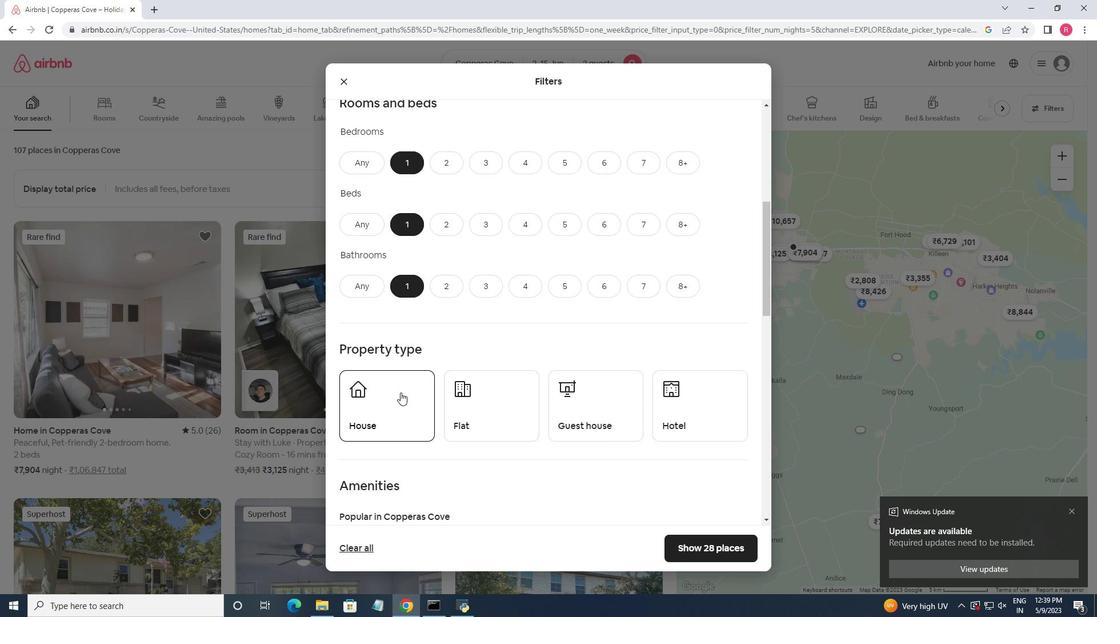 
Action: Mouse moved to (519, 391)
Screenshot: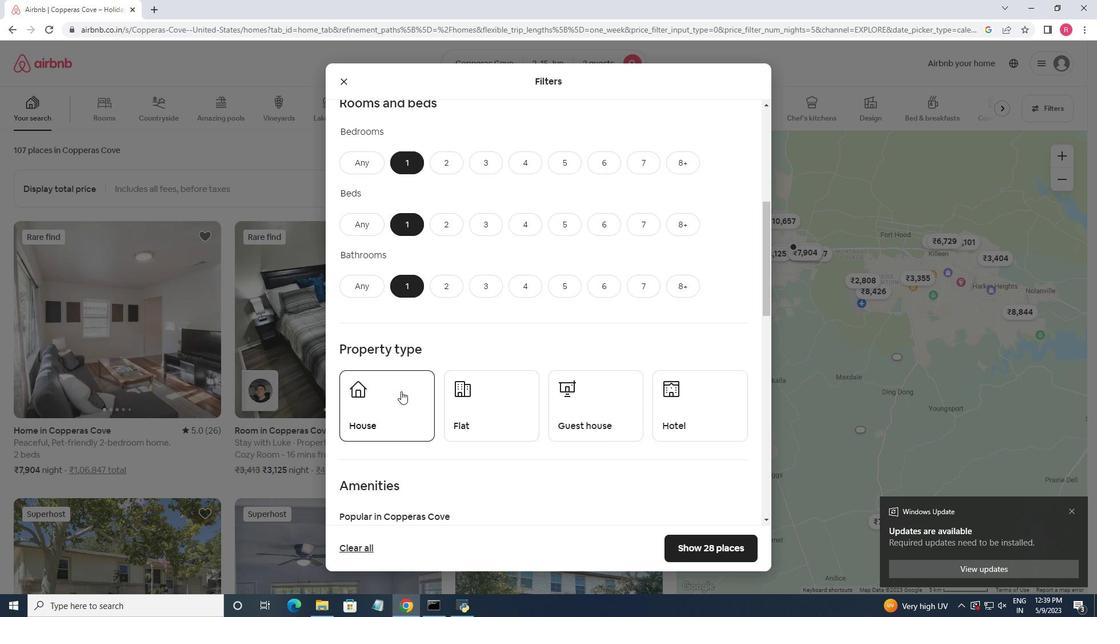 
Action: Mouse pressed left at (519, 391)
Screenshot: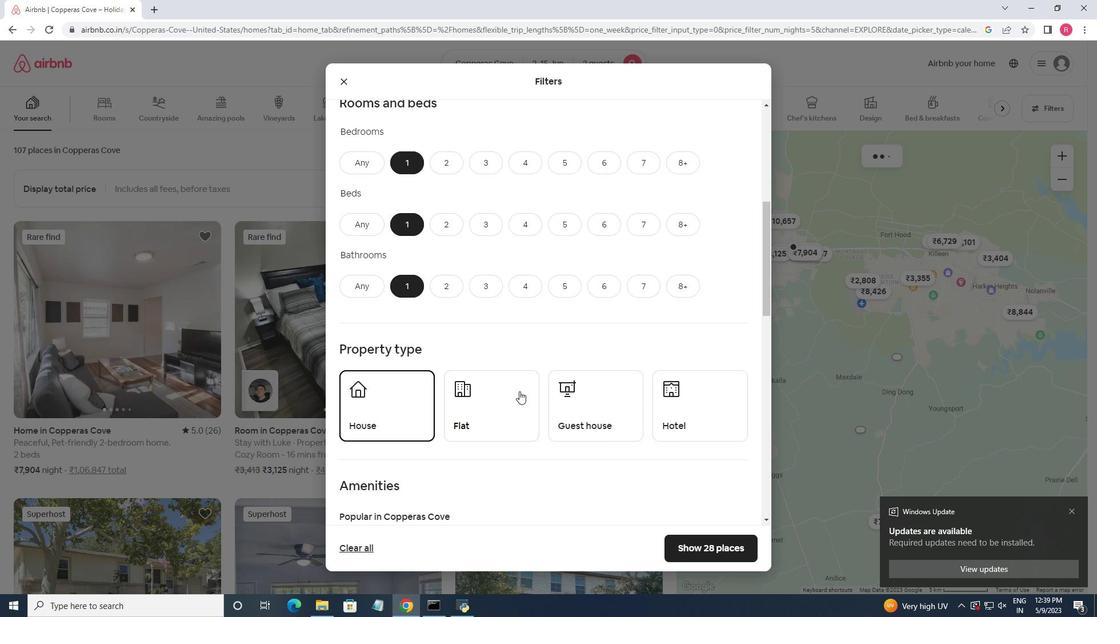 
Action: Mouse moved to (576, 391)
Screenshot: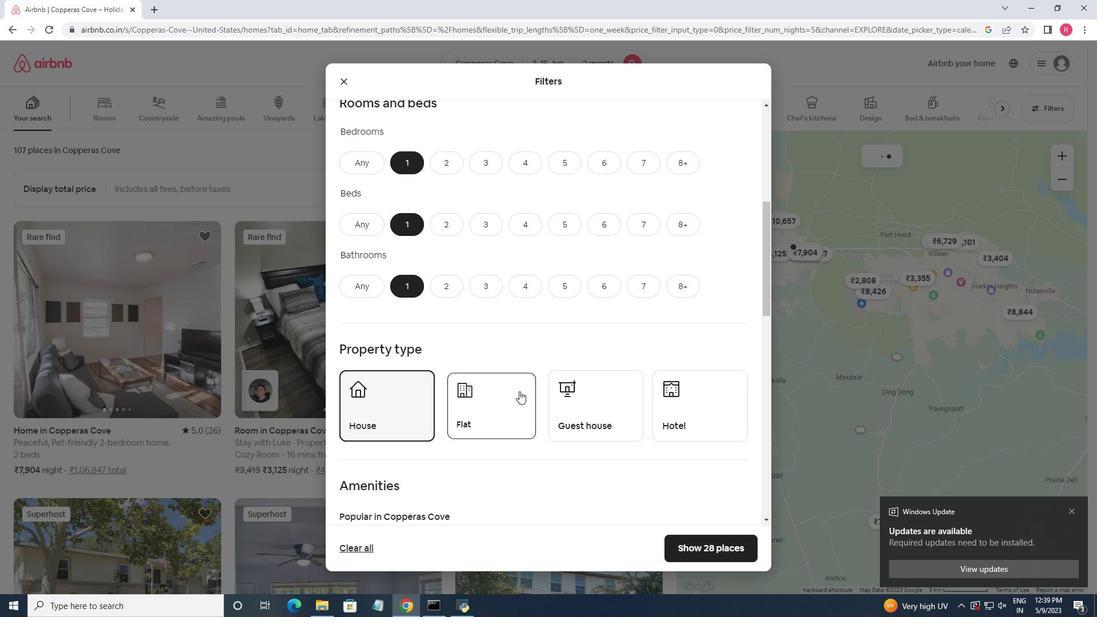 
Action: Mouse pressed left at (576, 391)
Screenshot: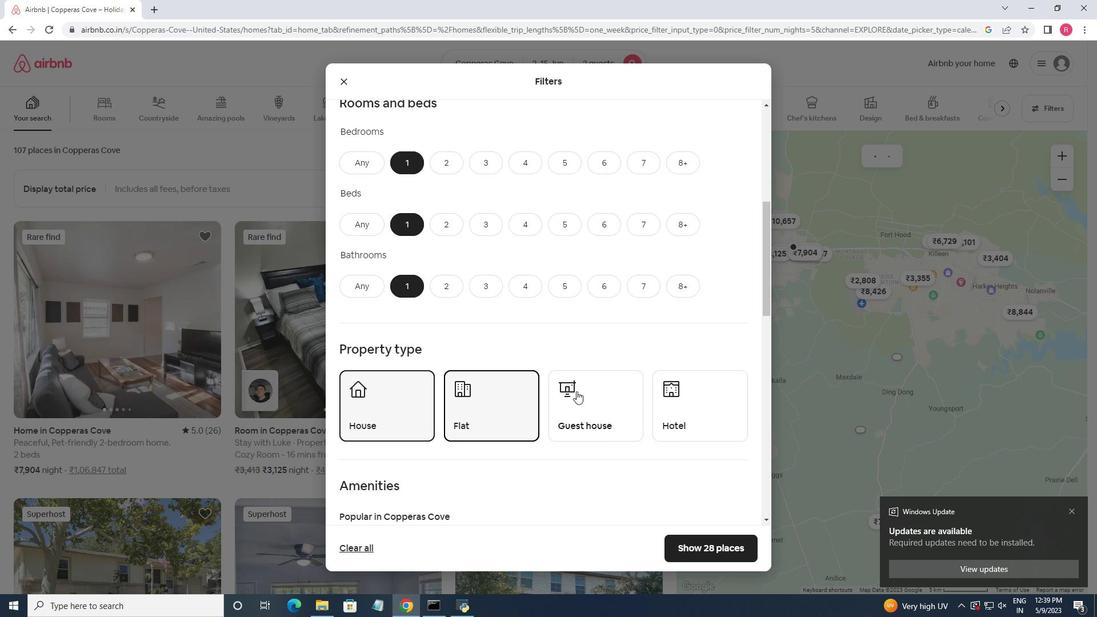 
Action: Mouse moved to (653, 390)
Screenshot: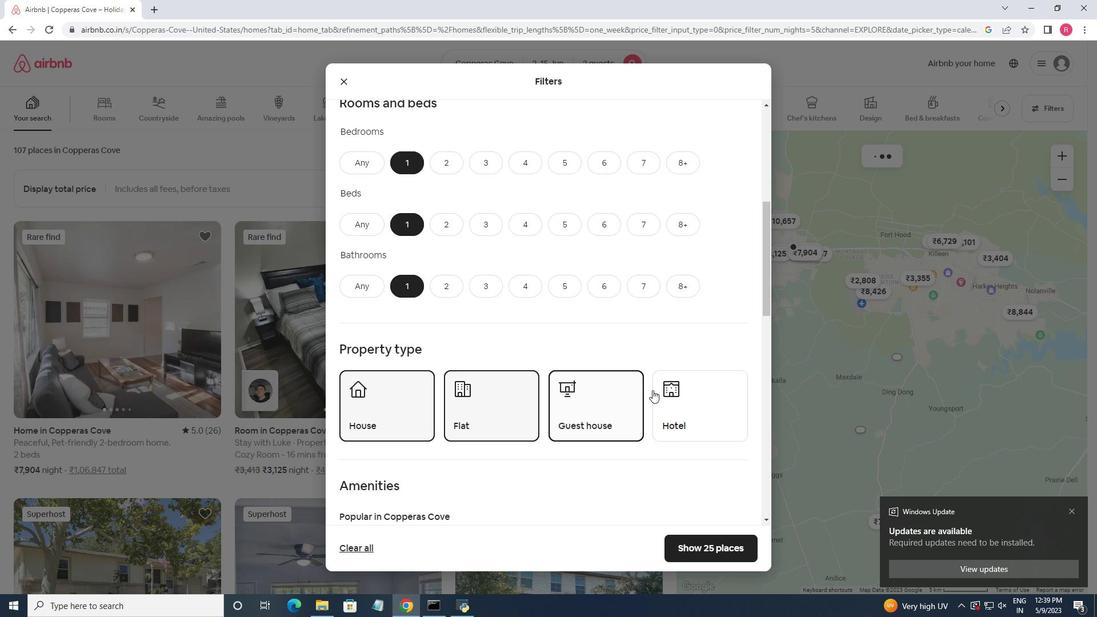 
Action: Mouse pressed left at (653, 390)
Screenshot: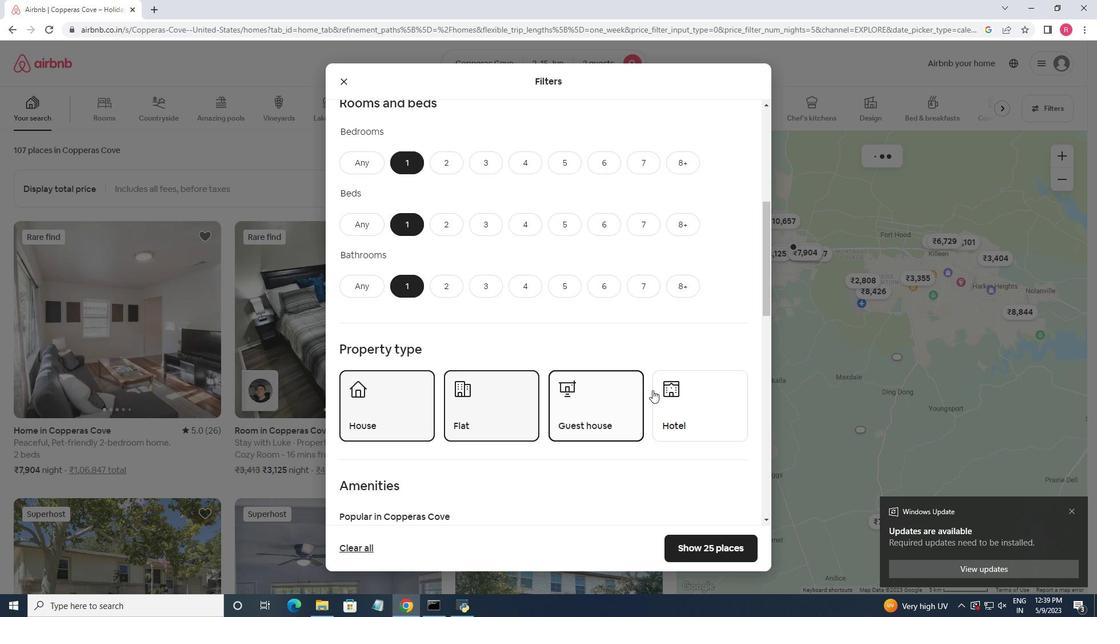 
Action: Mouse moved to (556, 347)
Screenshot: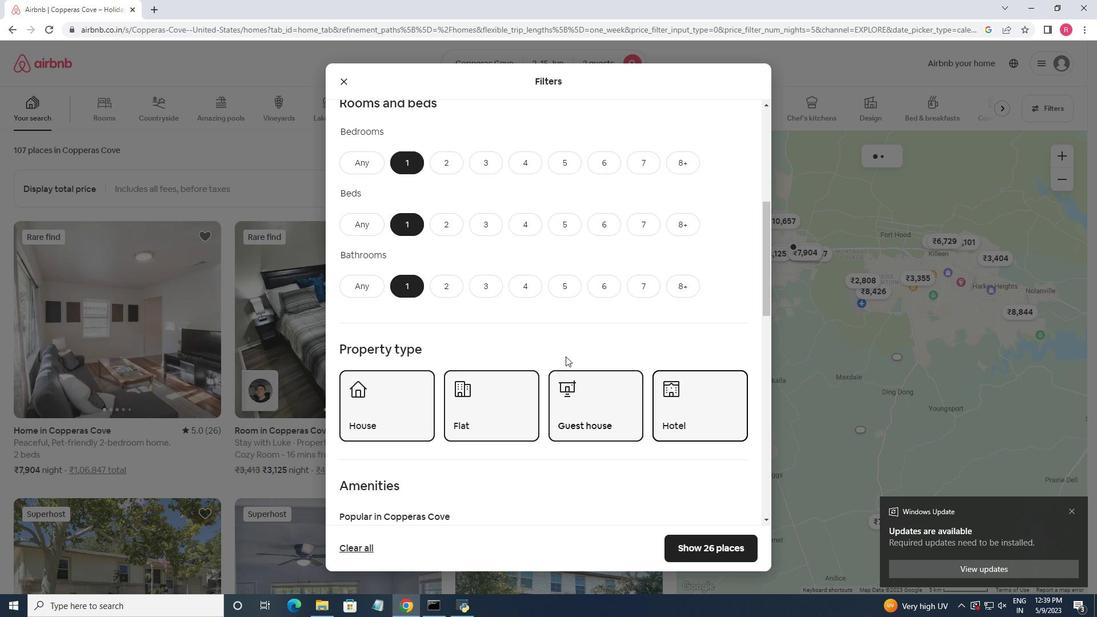 
Action: Mouse scrolled (556, 347) with delta (0, 0)
Screenshot: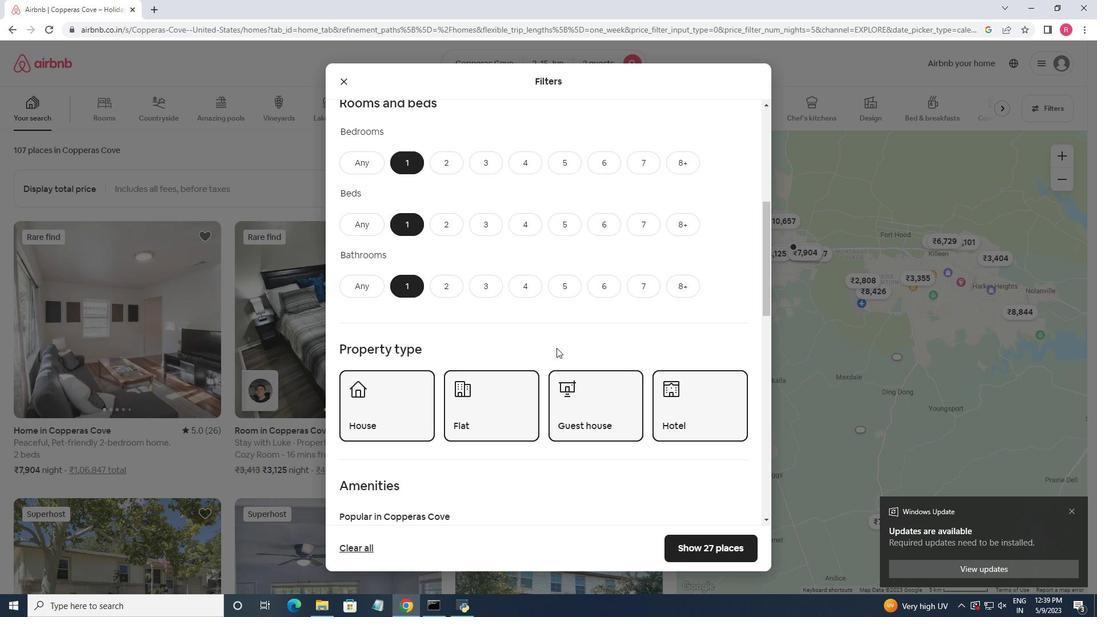 
Action: Mouse moved to (556, 347)
Screenshot: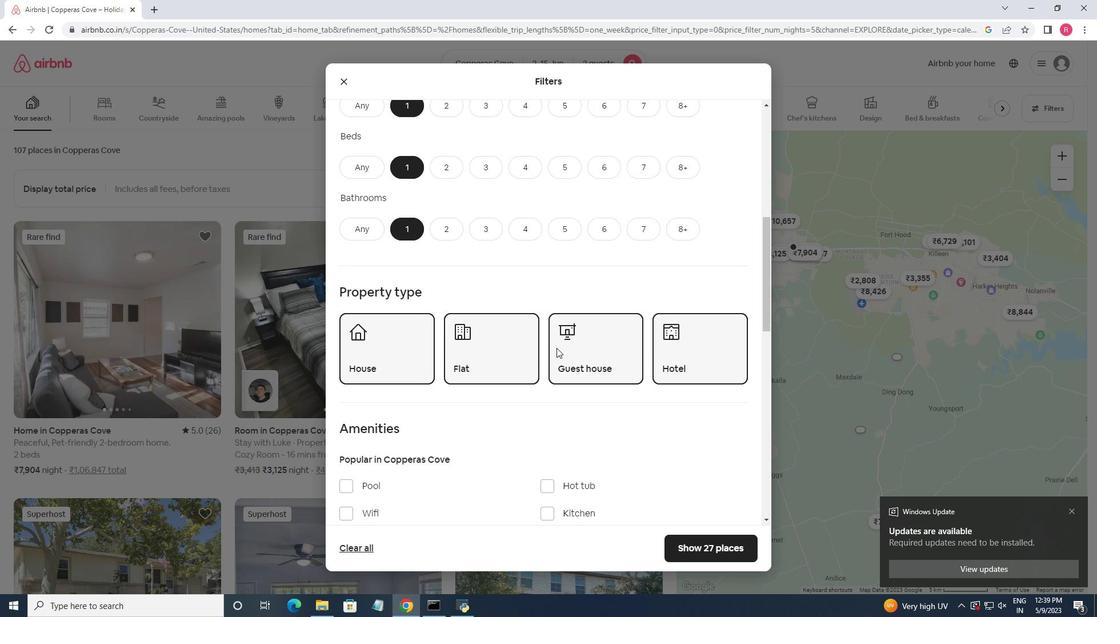
Action: Mouse scrolled (556, 346) with delta (0, 0)
Screenshot: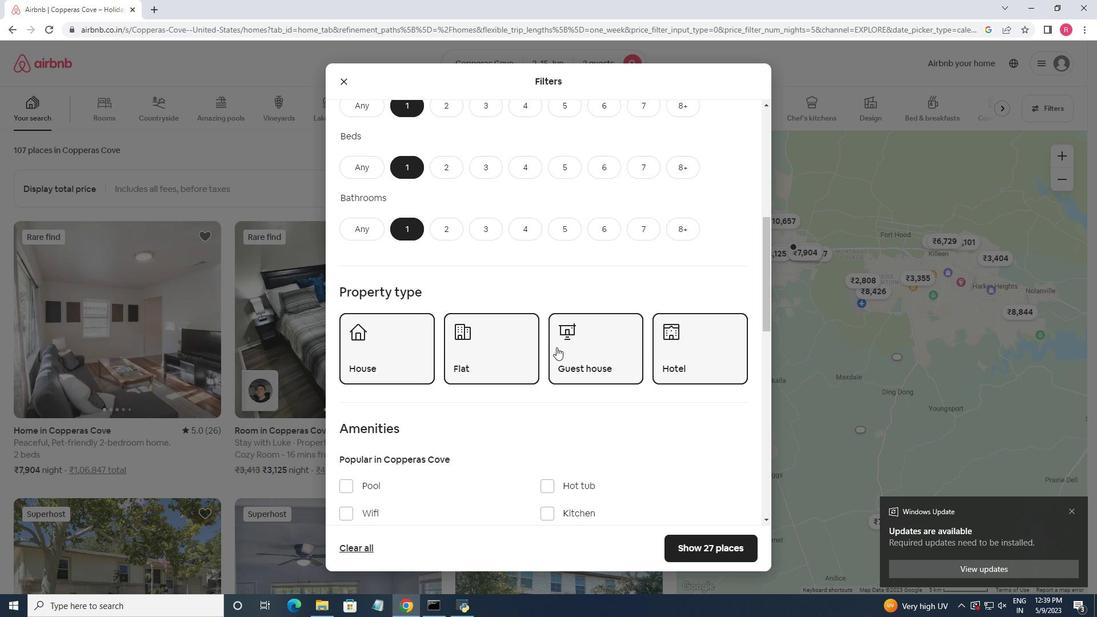 
Action: Mouse moved to (557, 349)
Screenshot: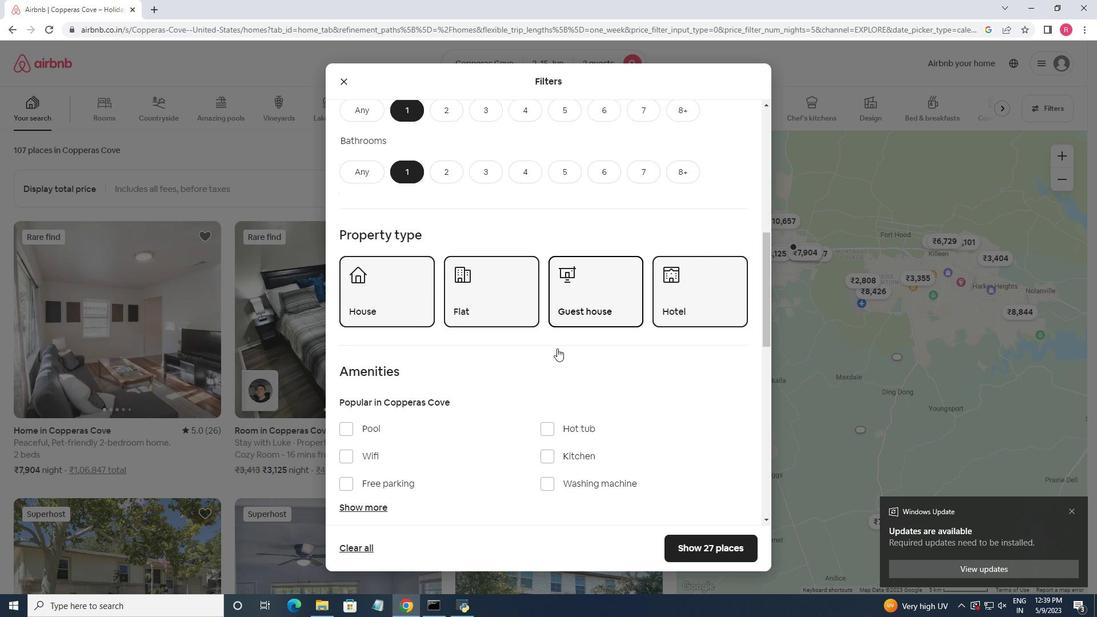 
Action: Mouse scrolled (557, 348) with delta (0, 0)
Screenshot: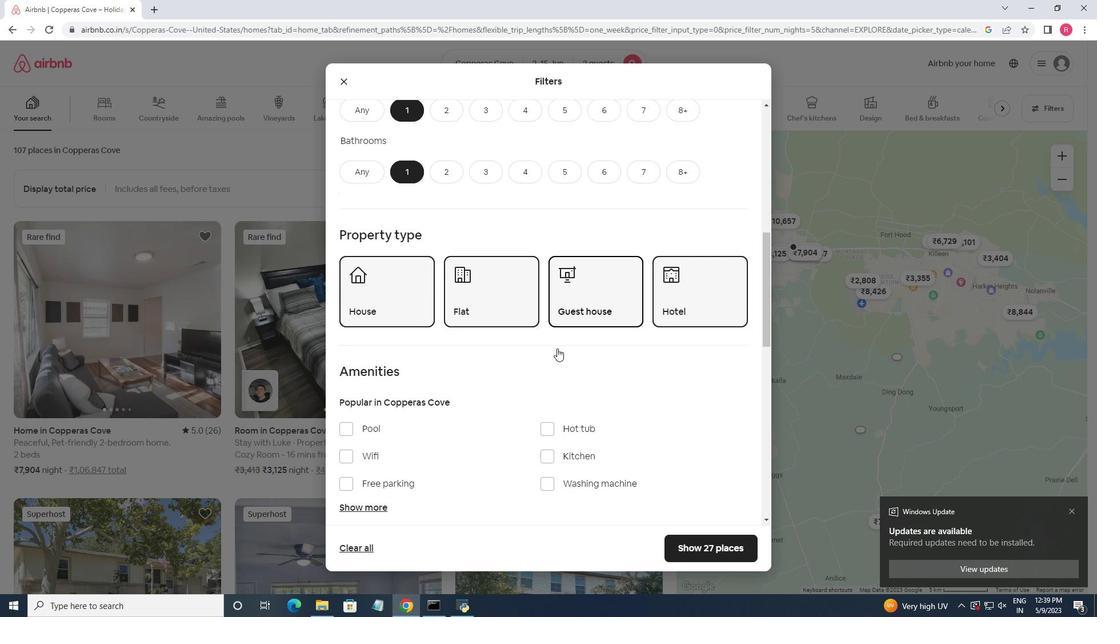 
Action: Mouse moved to (557, 350)
Screenshot: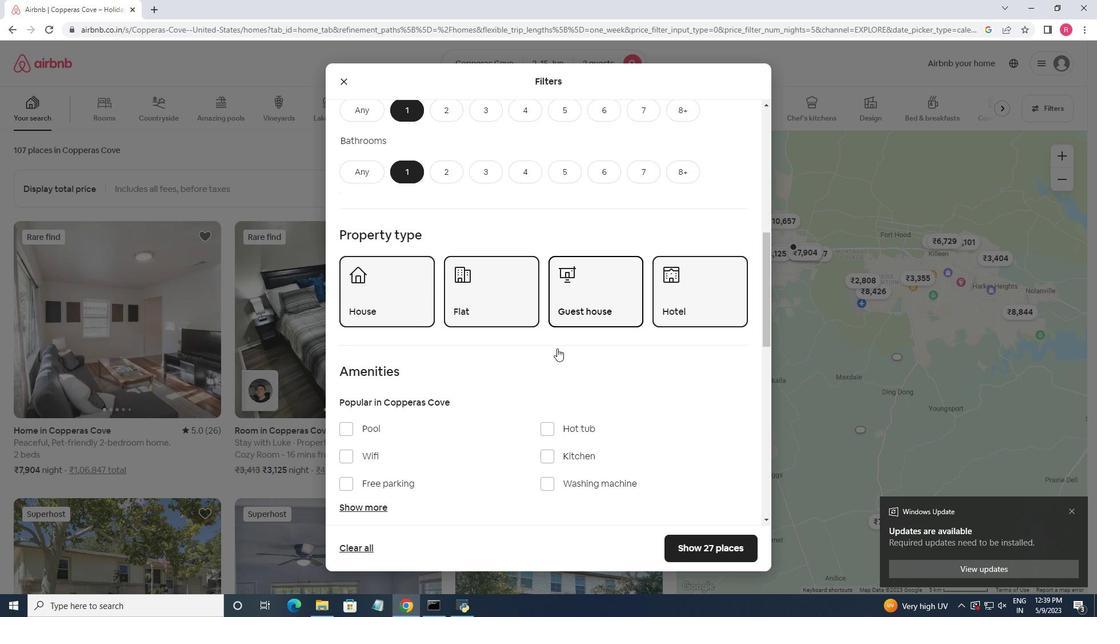 
Action: Mouse scrolled (557, 349) with delta (0, 0)
Screenshot: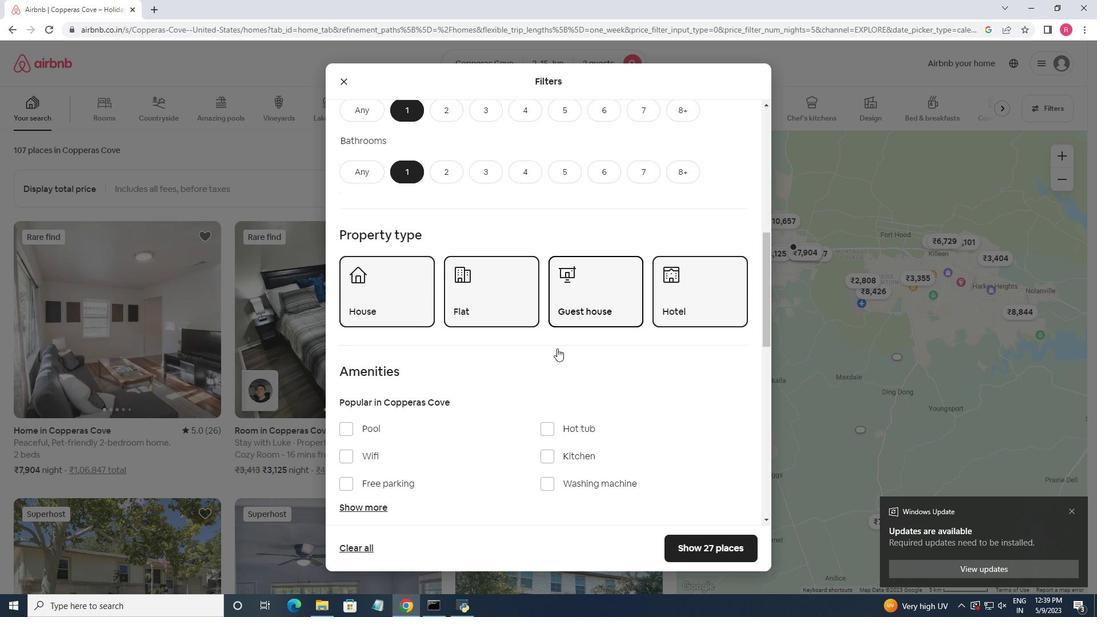 
Action: Mouse moved to (557, 351)
Screenshot: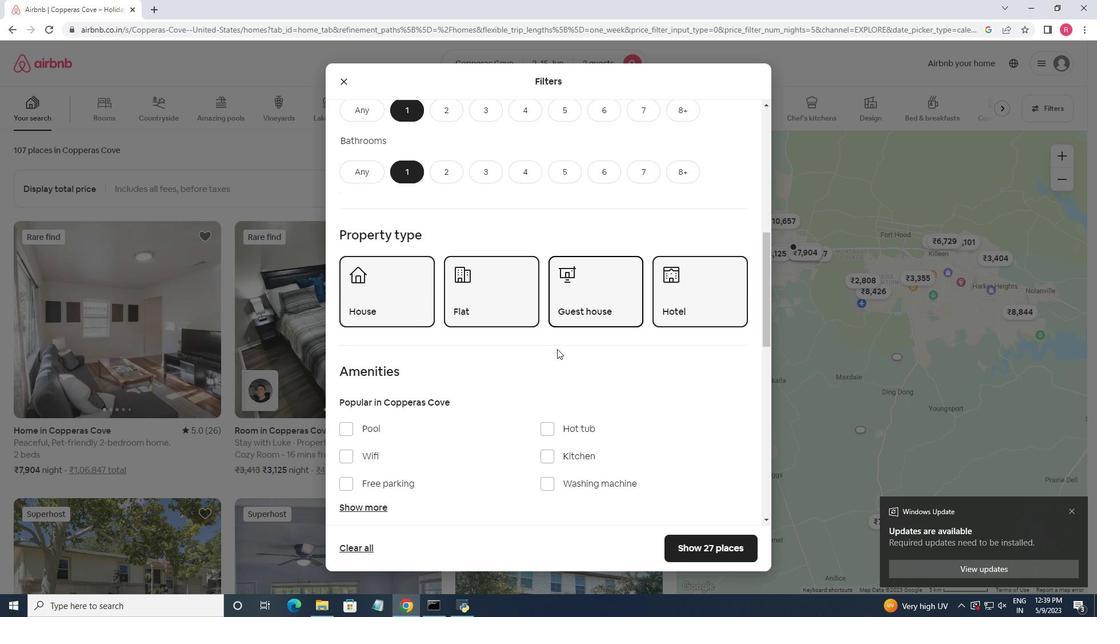 
Action: Mouse scrolled (557, 350) with delta (0, 0)
Screenshot: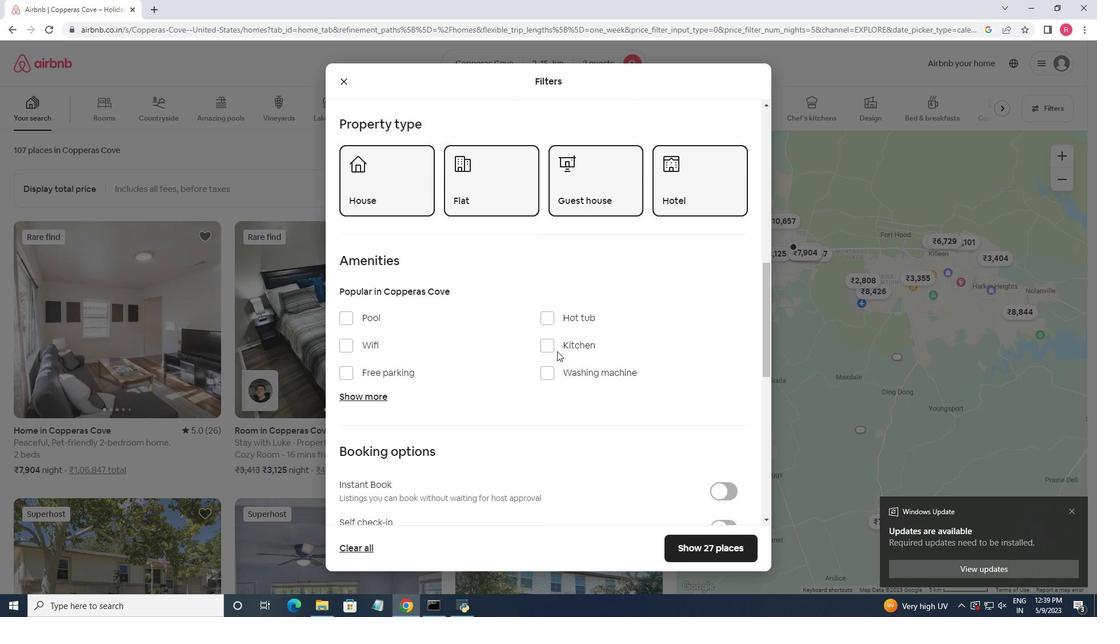 
Action: Mouse scrolled (557, 350) with delta (0, 0)
Screenshot: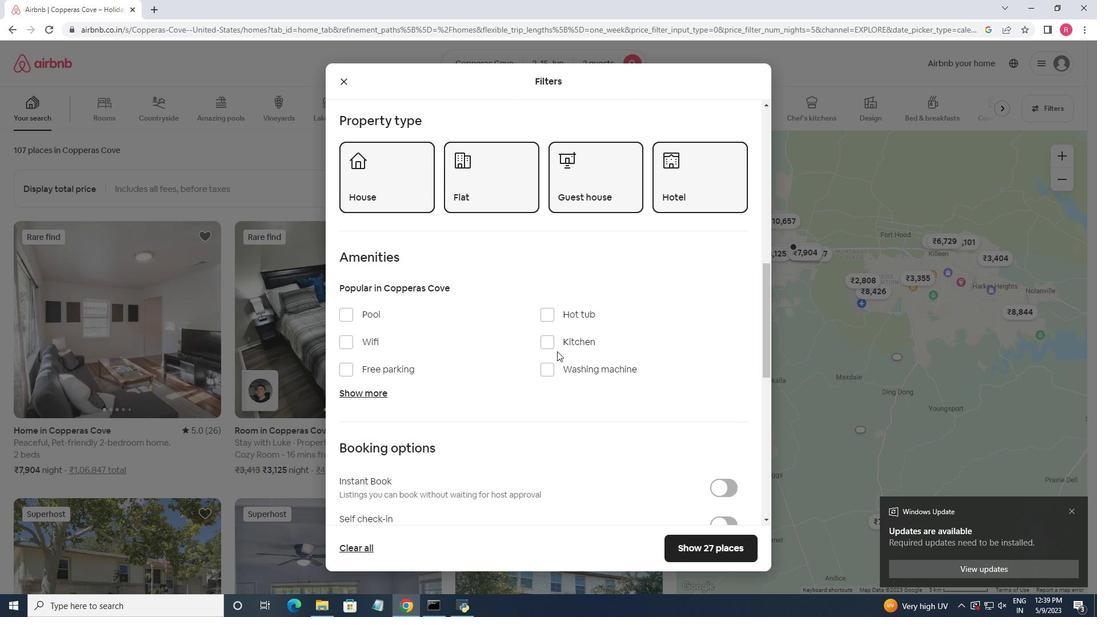 
Action: Mouse moved to (733, 409)
Screenshot: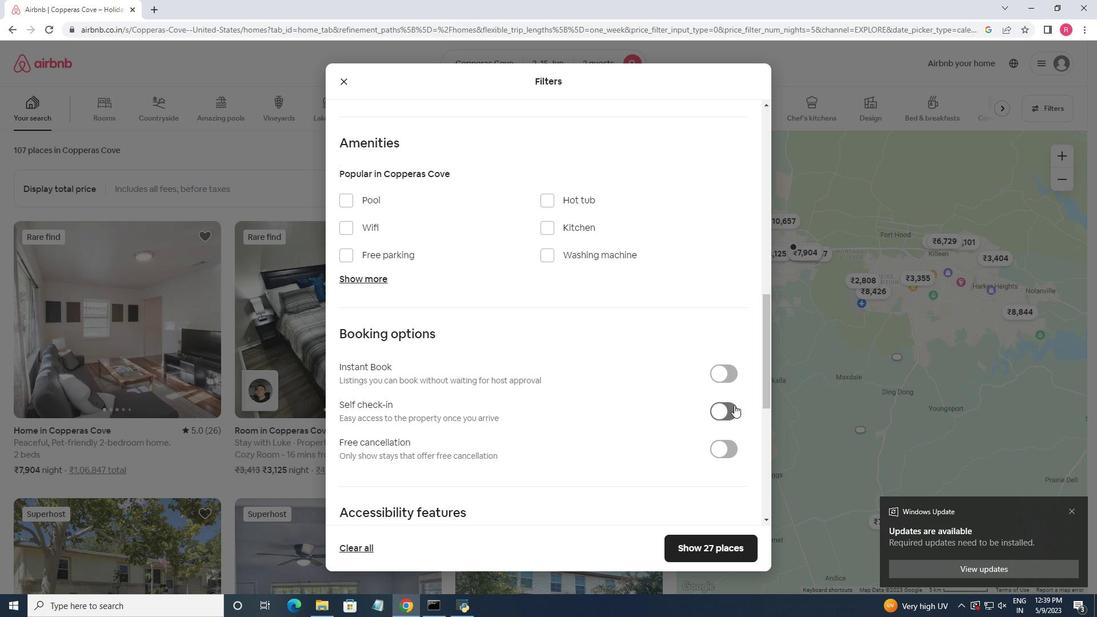 
Action: Mouse pressed left at (733, 409)
Screenshot: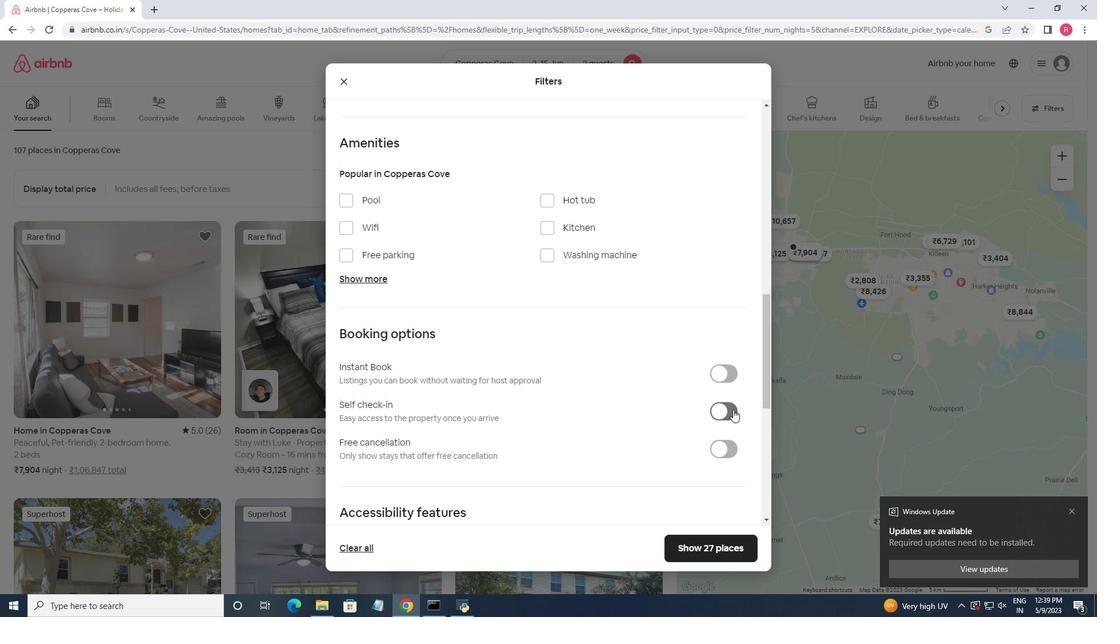 
Action: Mouse moved to (596, 358)
Screenshot: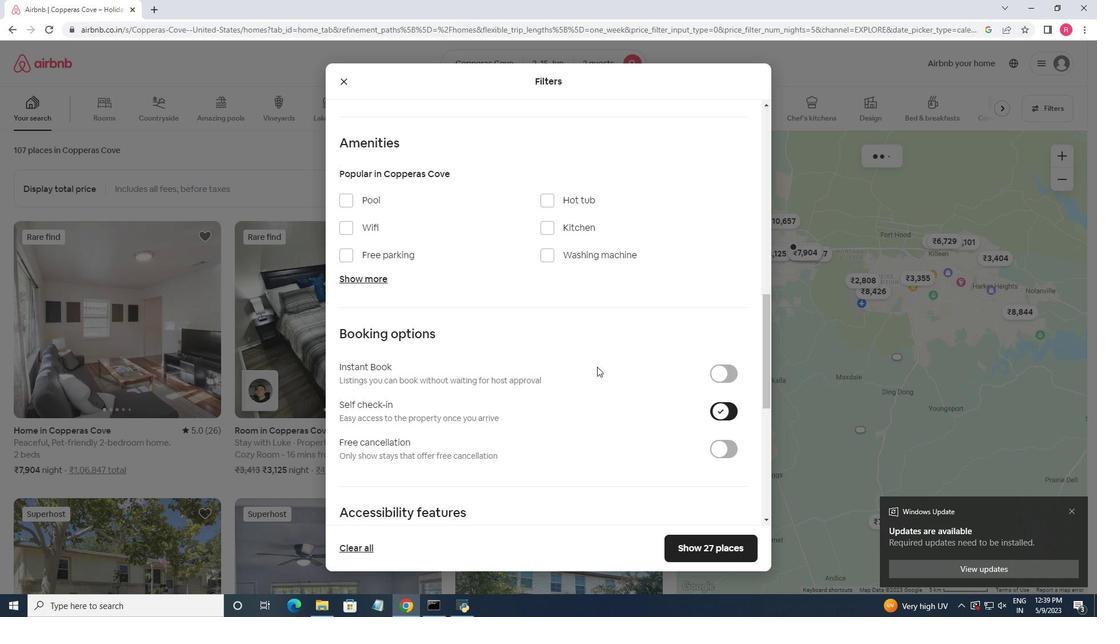 
Action: Mouse scrolled (596, 357) with delta (0, 0)
Screenshot: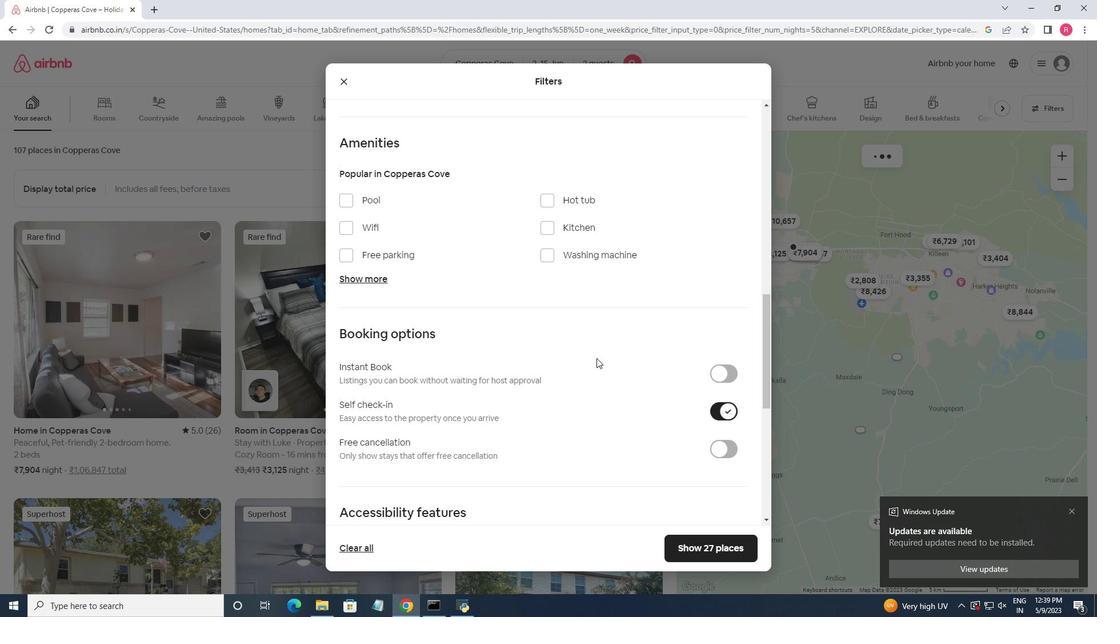 
Action: Mouse scrolled (596, 357) with delta (0, 0)
Screenshot: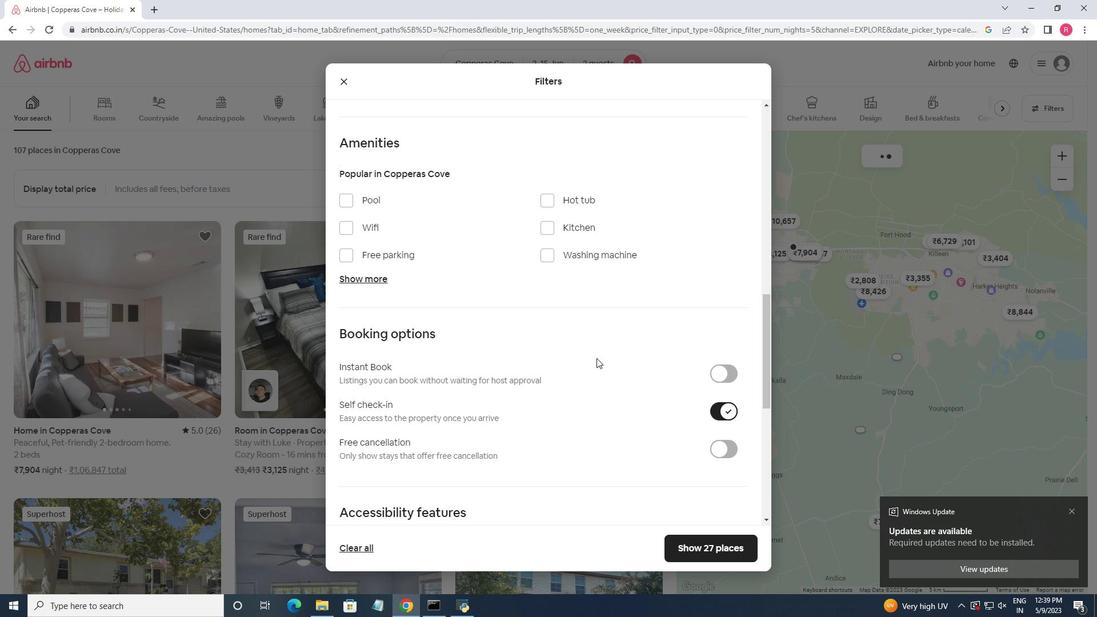 
Action: Mouse scrolled (596, 357) with delta (0, 0)
Screenshot: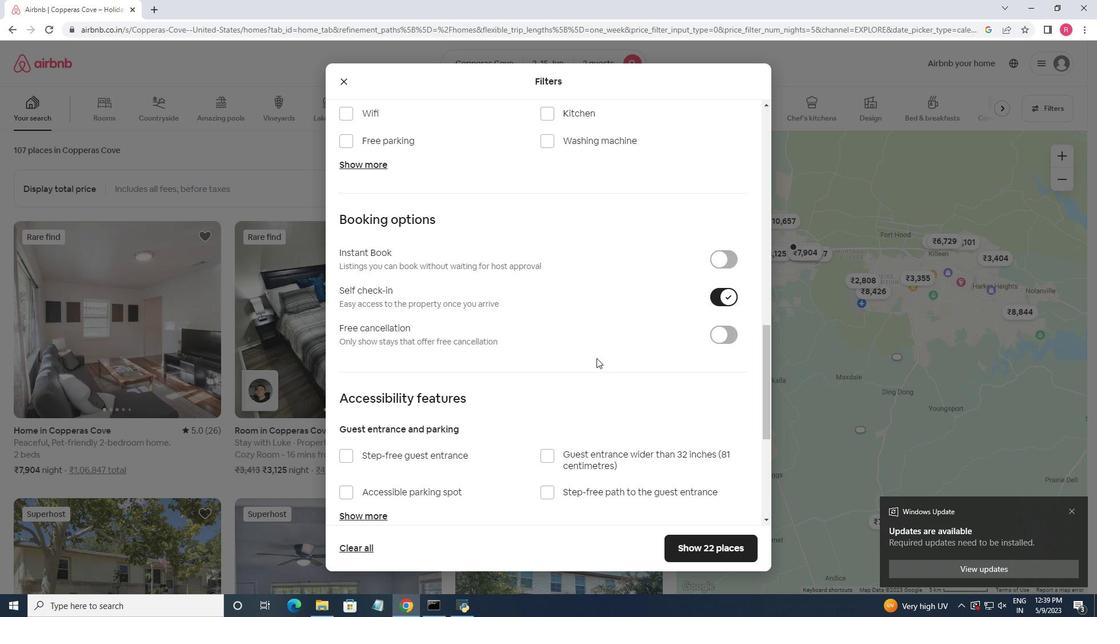 
Action: Mouse moved to (598, 362)
Screenshot: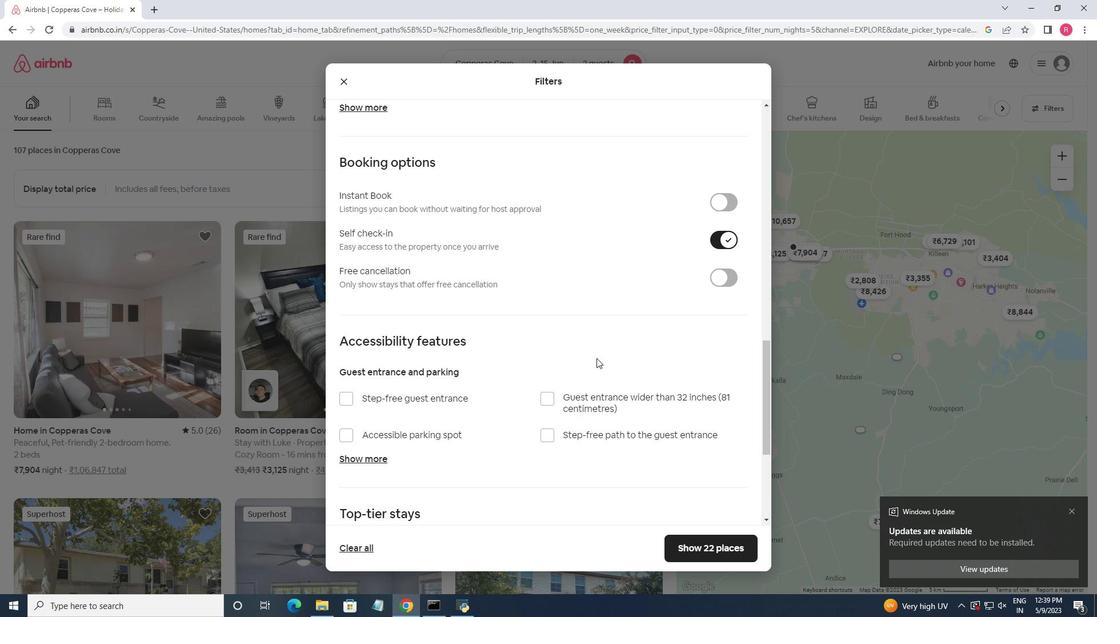 
Action: Mouse scrolled (598, 361) with delta (0, 0)
Screenshot: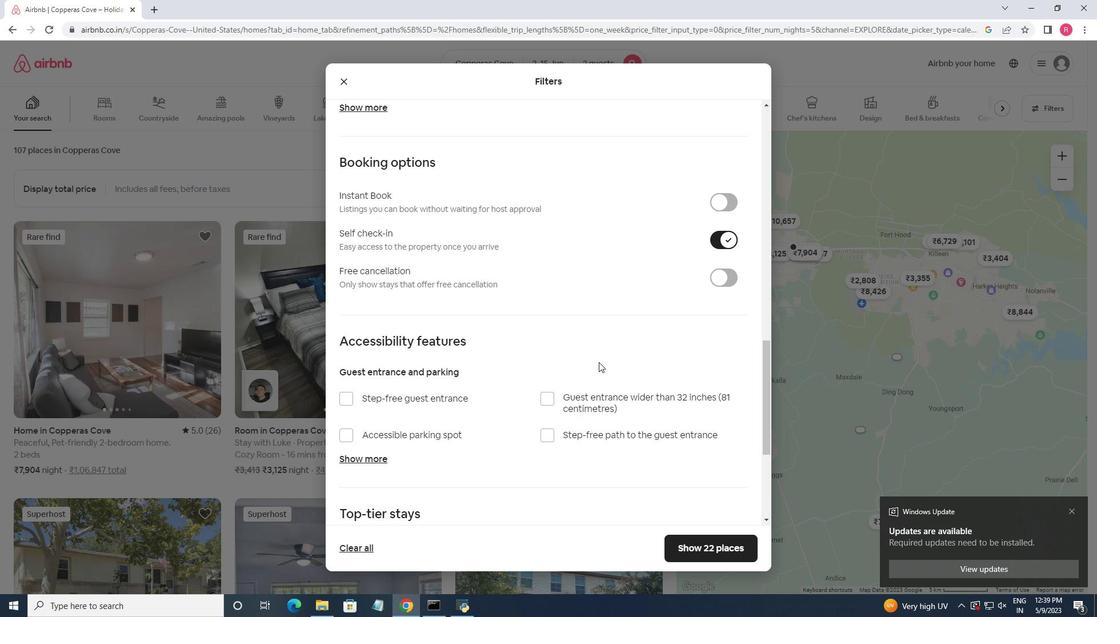 
Action: Mouse scrolled (598, 361) with delta (0, 0)
Screenshot: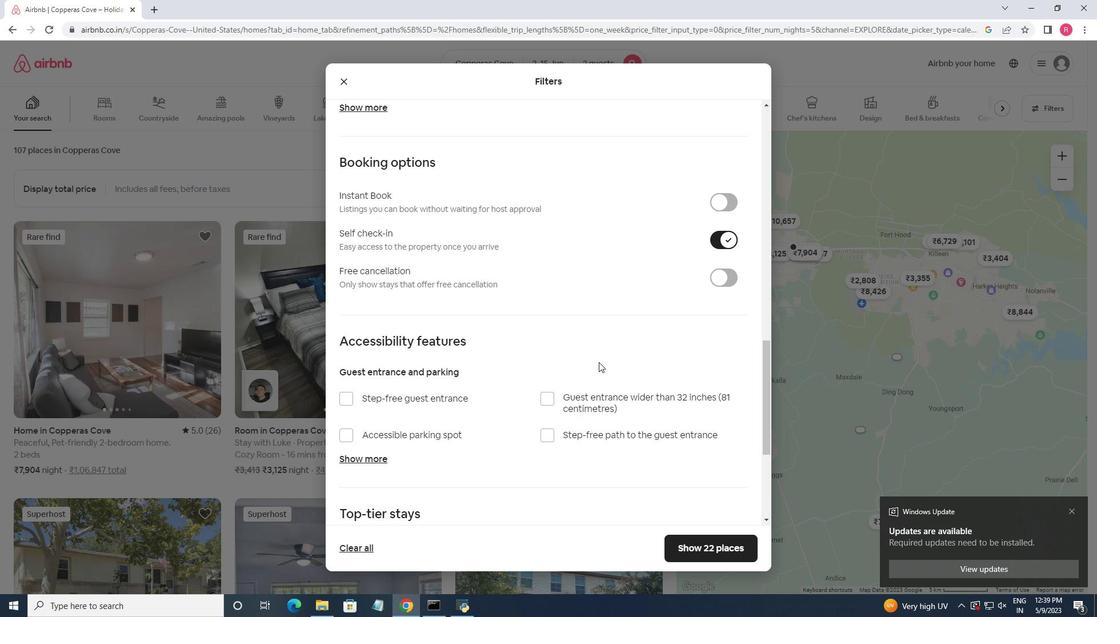 
Action: Mouse moved to (506, 433)
Screenshot: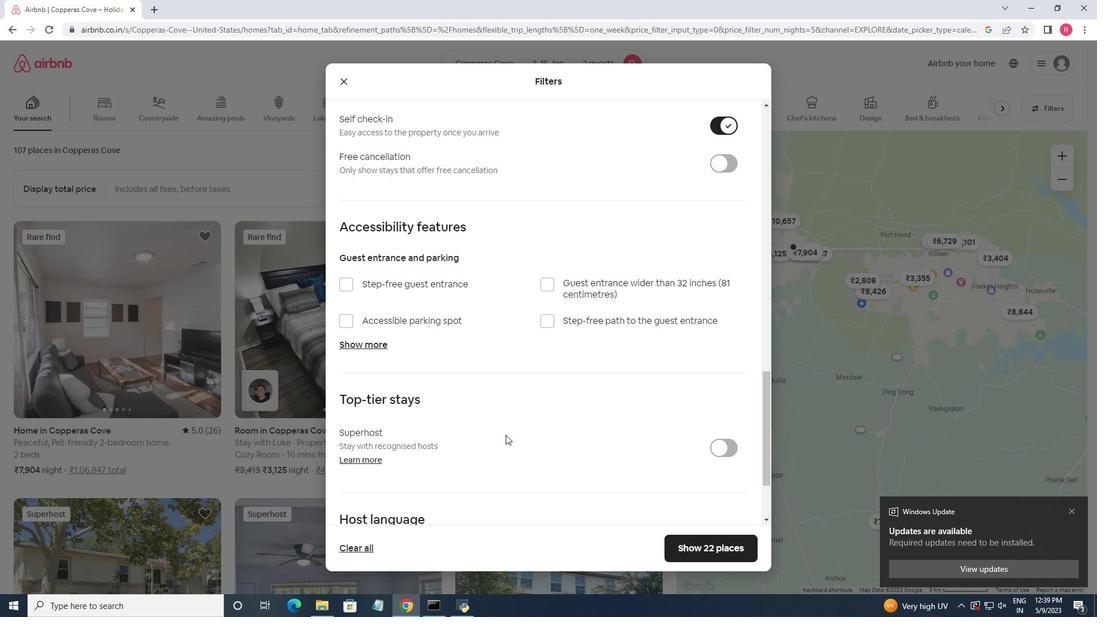 
Action: Mouse scrolled (506, 433) with delta (0, 0)
Screenshot: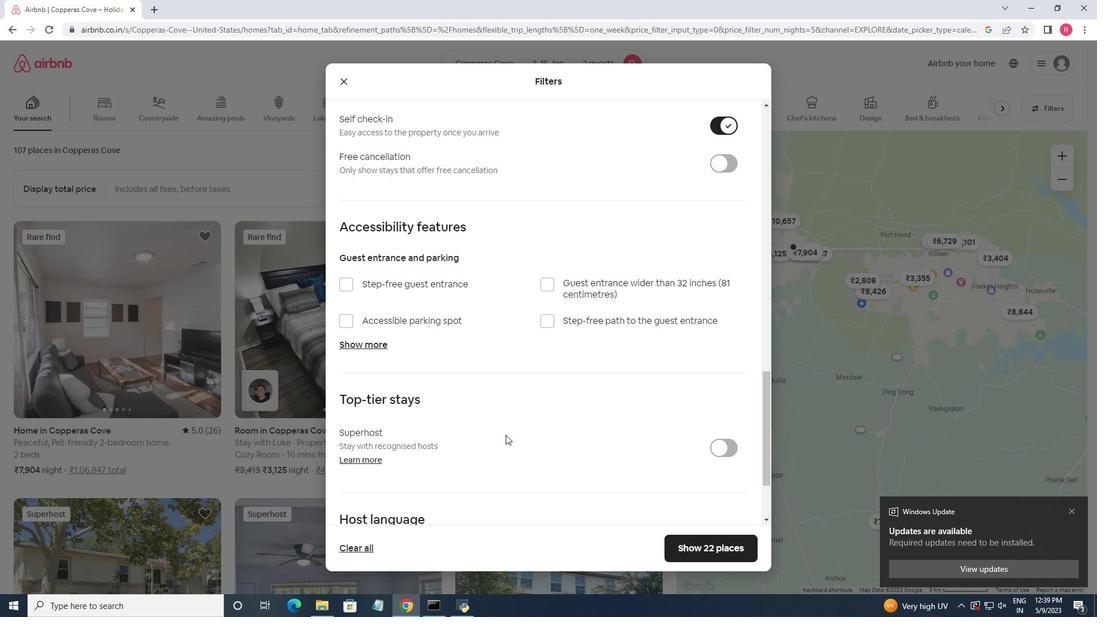 
Action: Mouse scrolled (506, 433) with delta (0, 0)
Screenshot: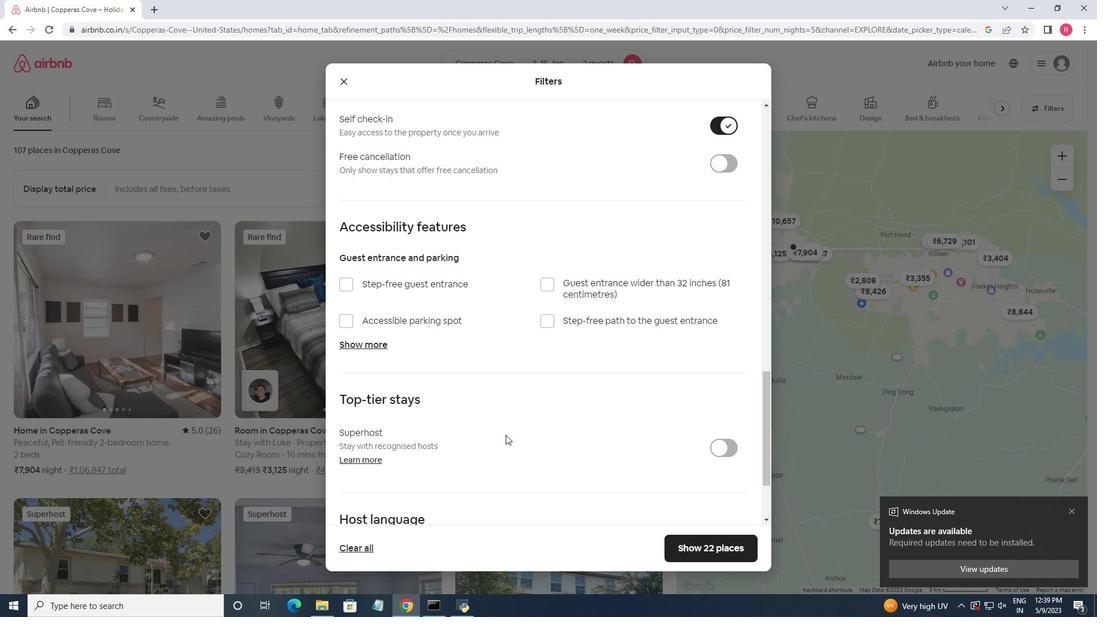 
Action: Mouse scrolled (506, 433) with delta (0, 0)
Screenshot: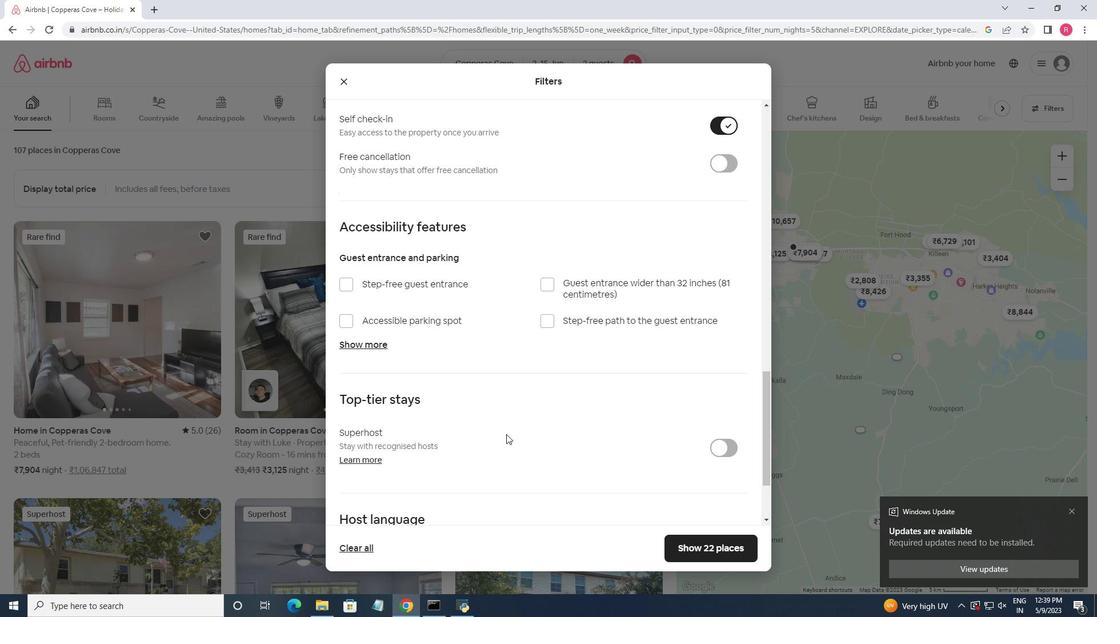 
Action: Mouse moved to (341, 442)
Screenshot: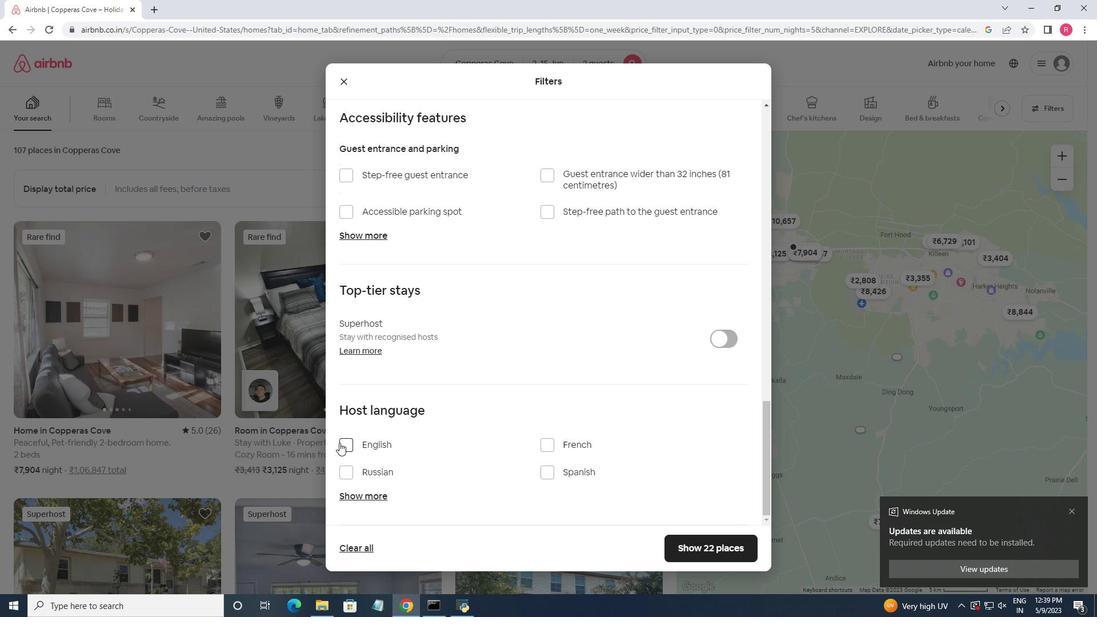 
Action: Mouse pressed left at (341, 442)
Screenshot: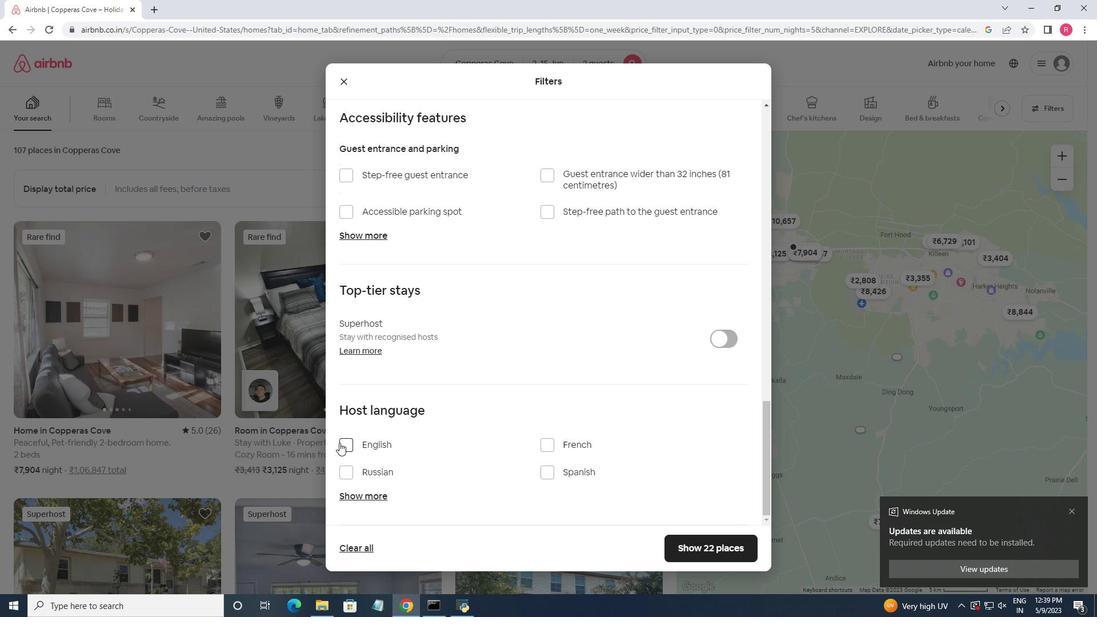
Action: Mouse moved to (509, 414)
Screenshot: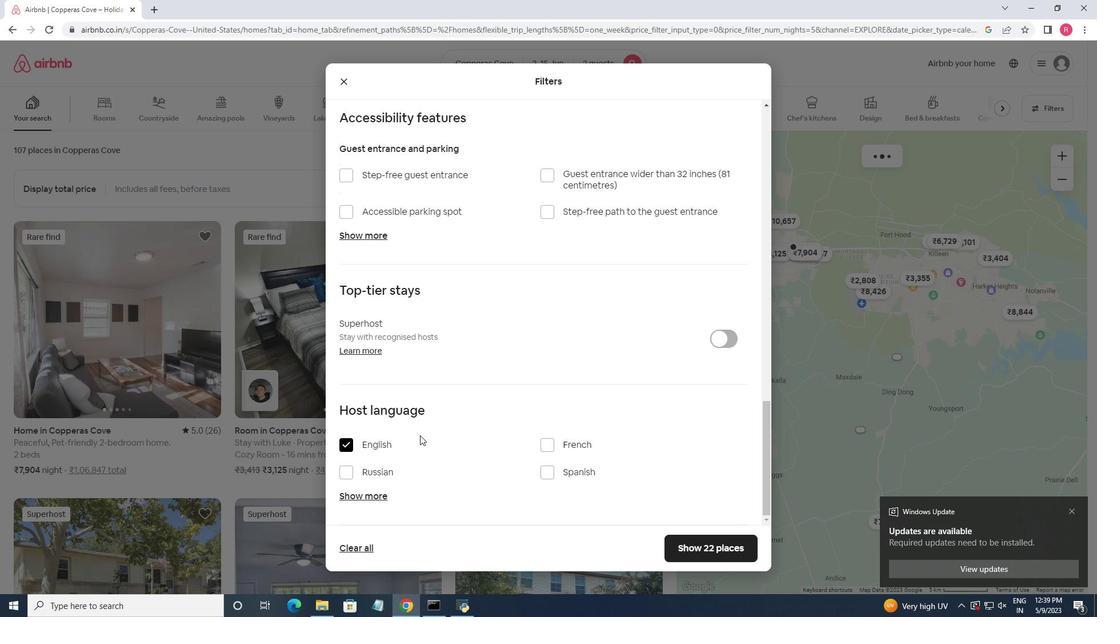 
Action: Mouse scrolled (509, 413) with delta (0, 0)
Screenshot: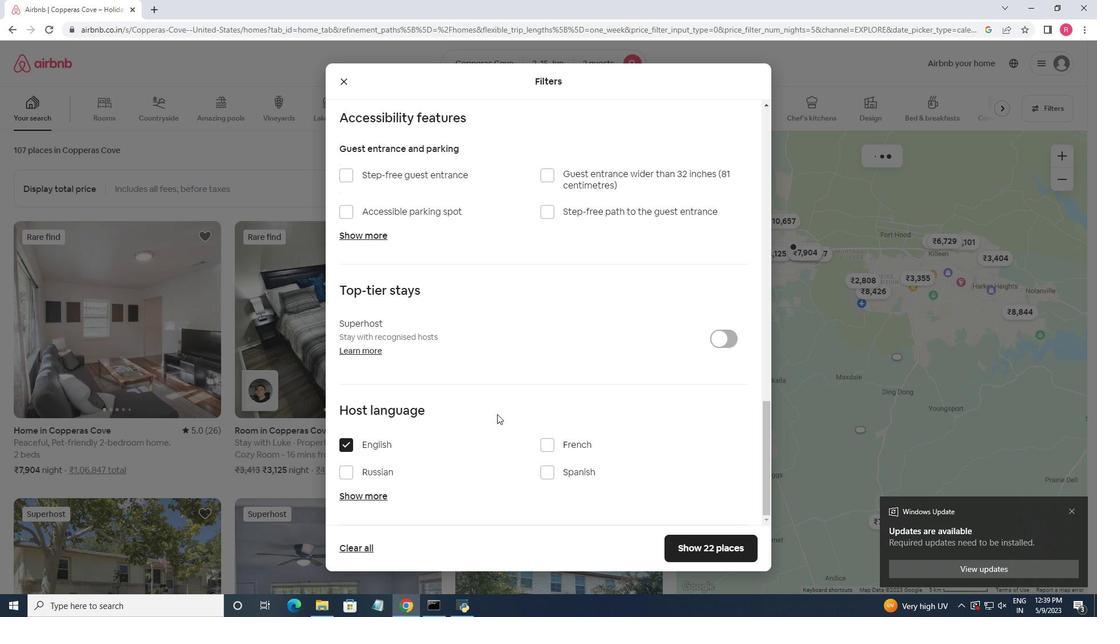 
Action: Mouse scrolled (509, 413) with delta (0, 0)
Screenshot: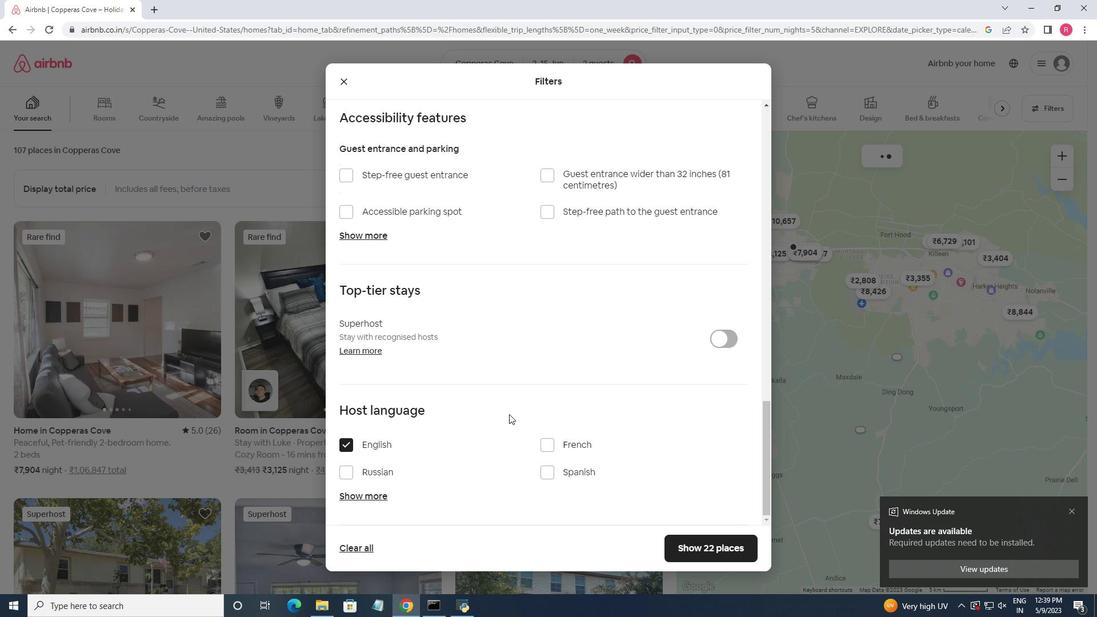 
Action: Mouse moved to (714, 555)
Screenshot: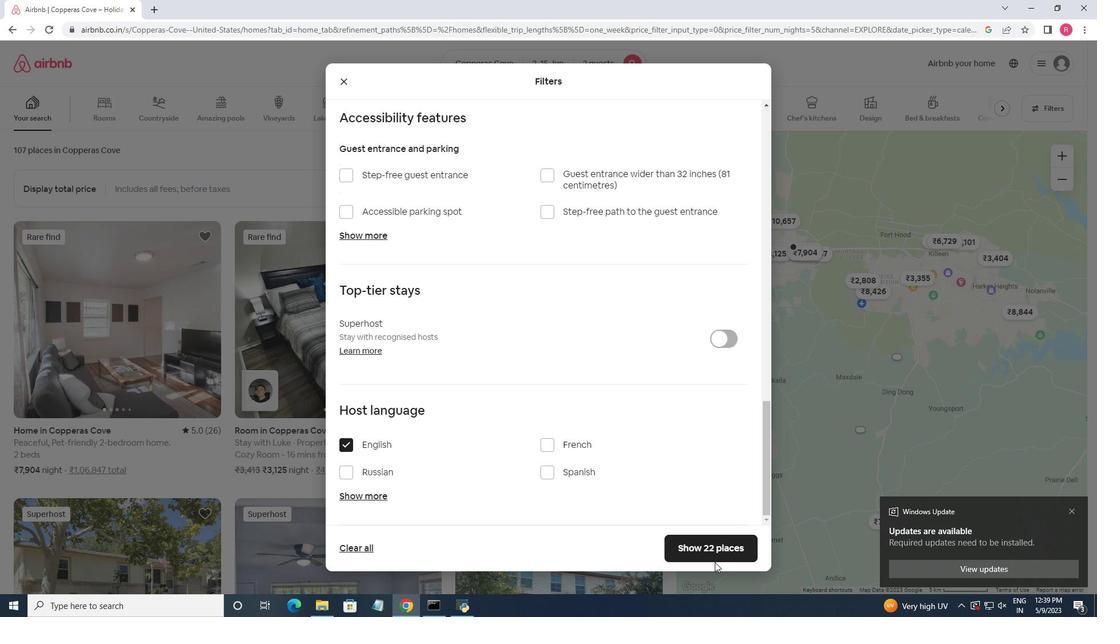 
Action: Mouse pressed left at (714, 555)
Screenshot: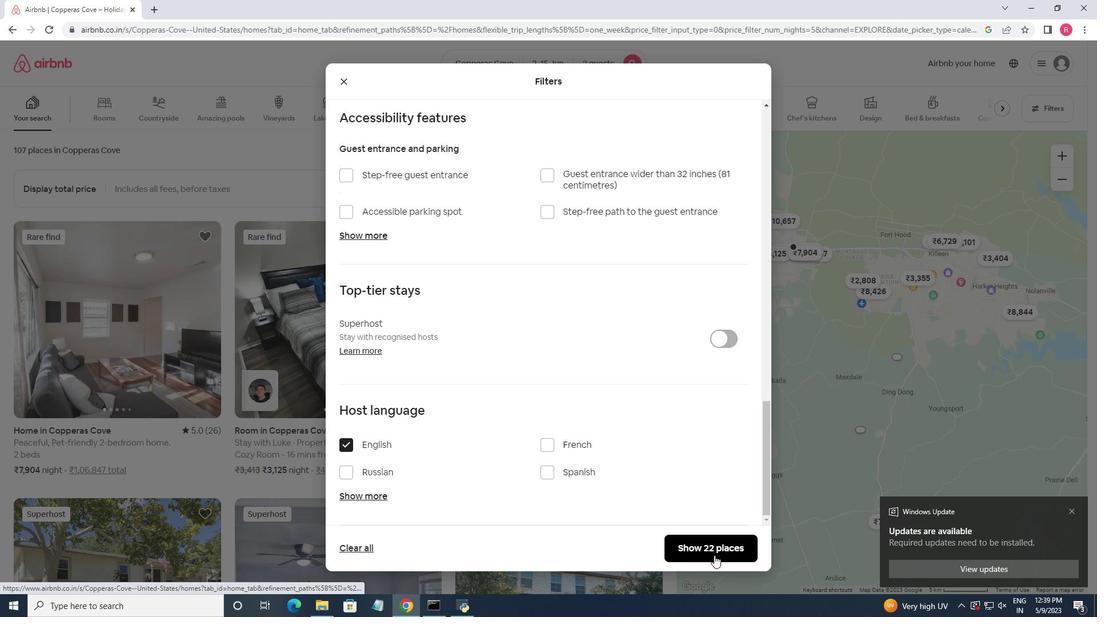 
Action: Mouse moved to (497, 379)
Screenshot: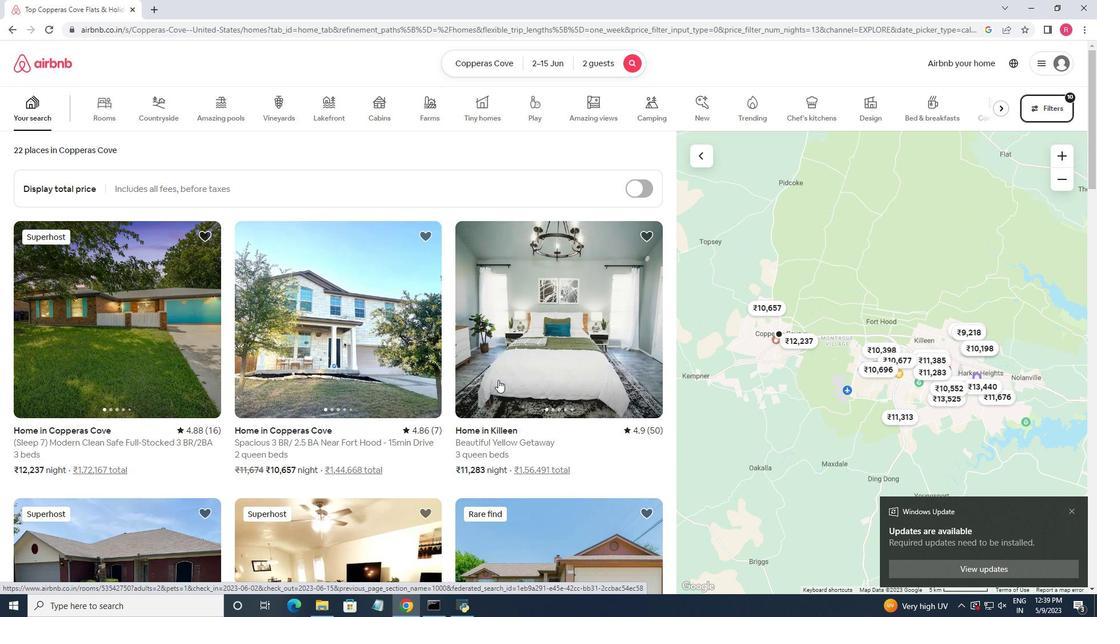 
